 Task: Create a due date automation trigger when advanced on, 2 working days before a card is due add dates not starting next month at 11:00 AM.
Action: Mouse moved to (1385, 109)
Screenshot: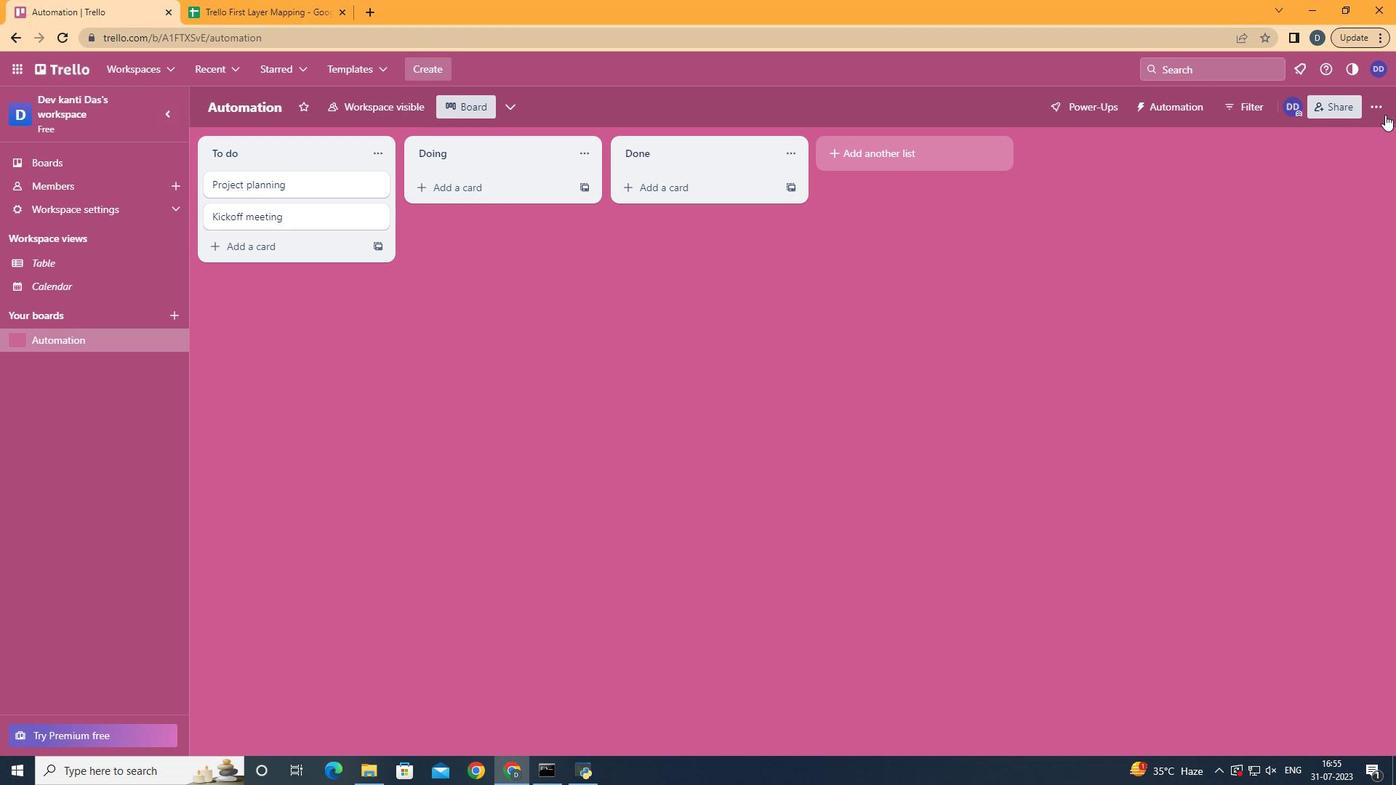 
Action: Mouse pressed left at (1385, 109)
Screenshot: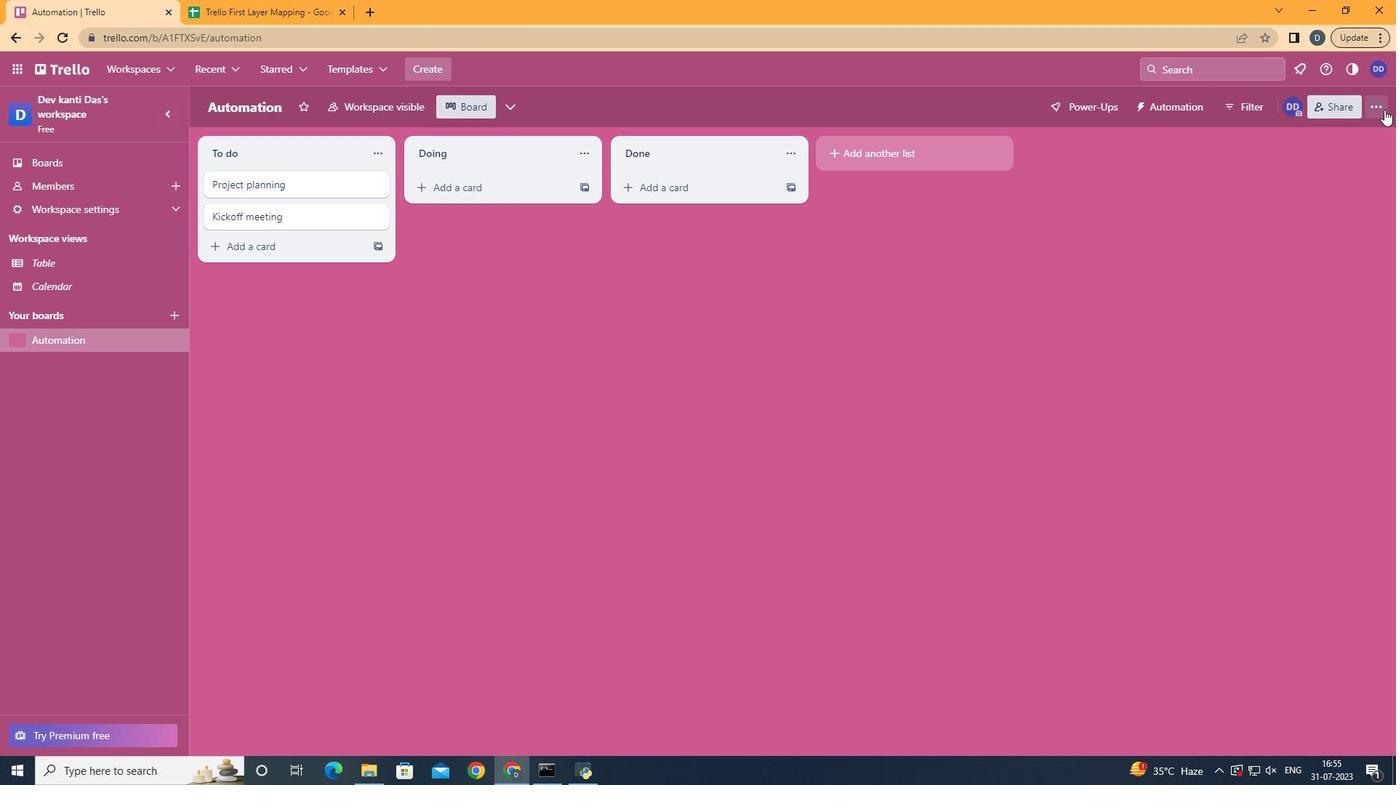 
Action: Mouse moved to (1277, 320)
Screenshot: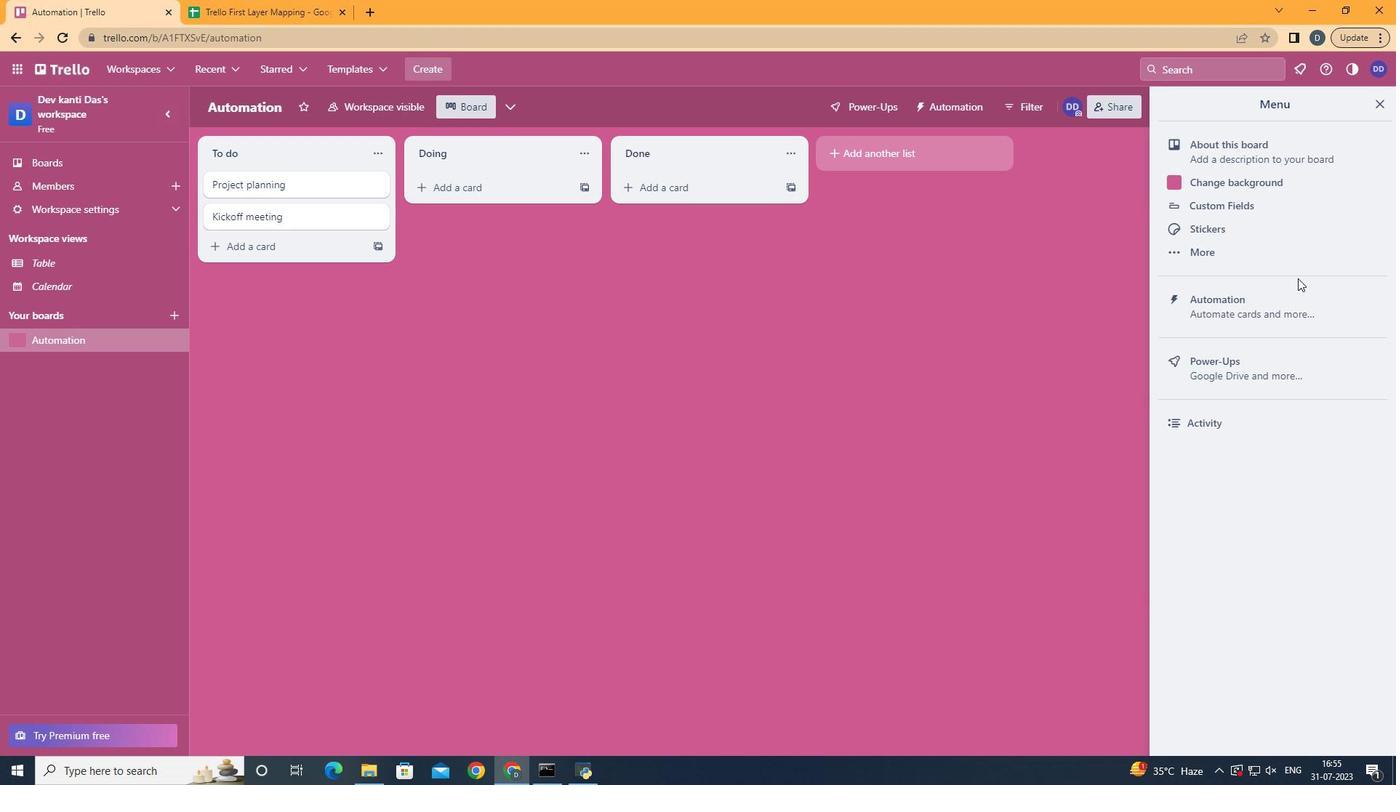 
Action: Mouse pressed left at (1277, 320)
Screenshot: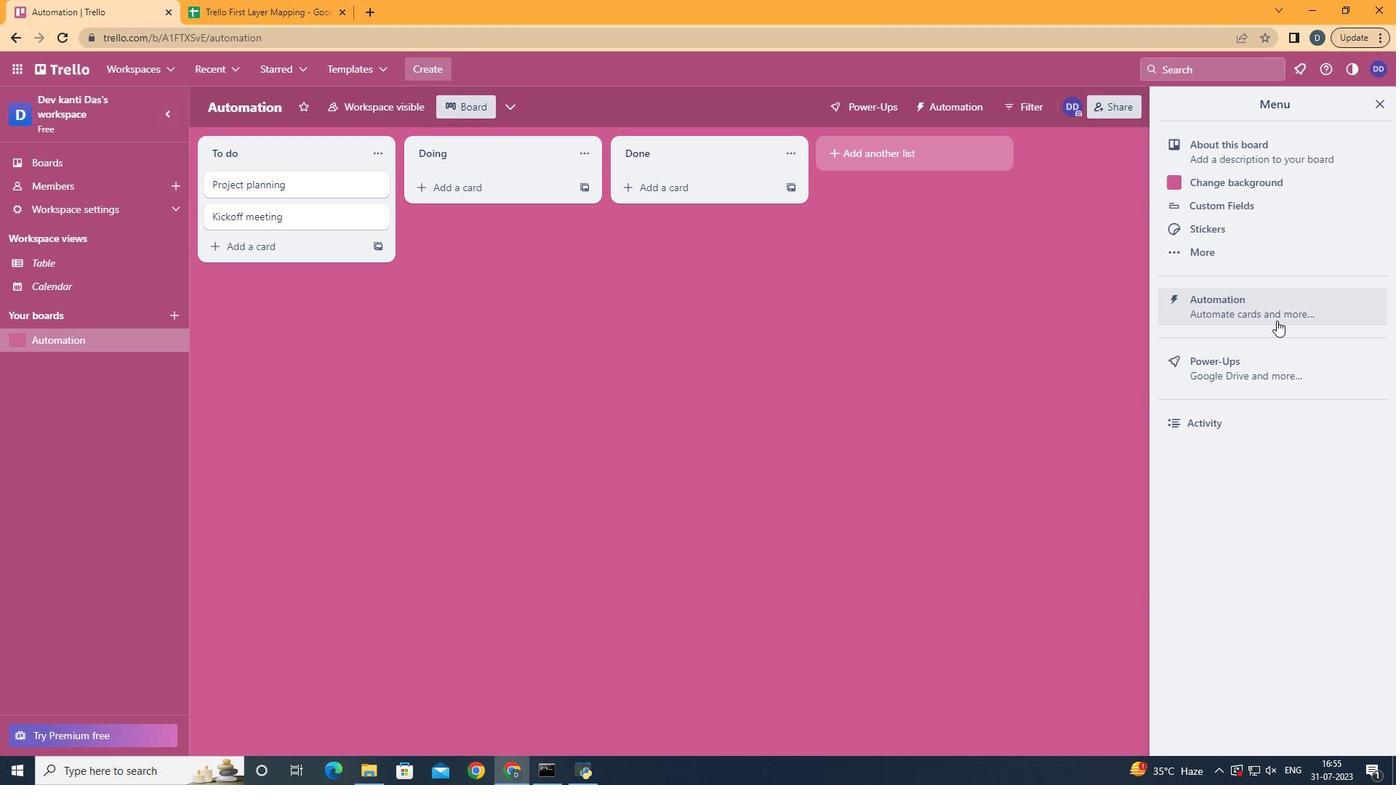 
Action: Mouse moved to (274, 299)
Screenshot: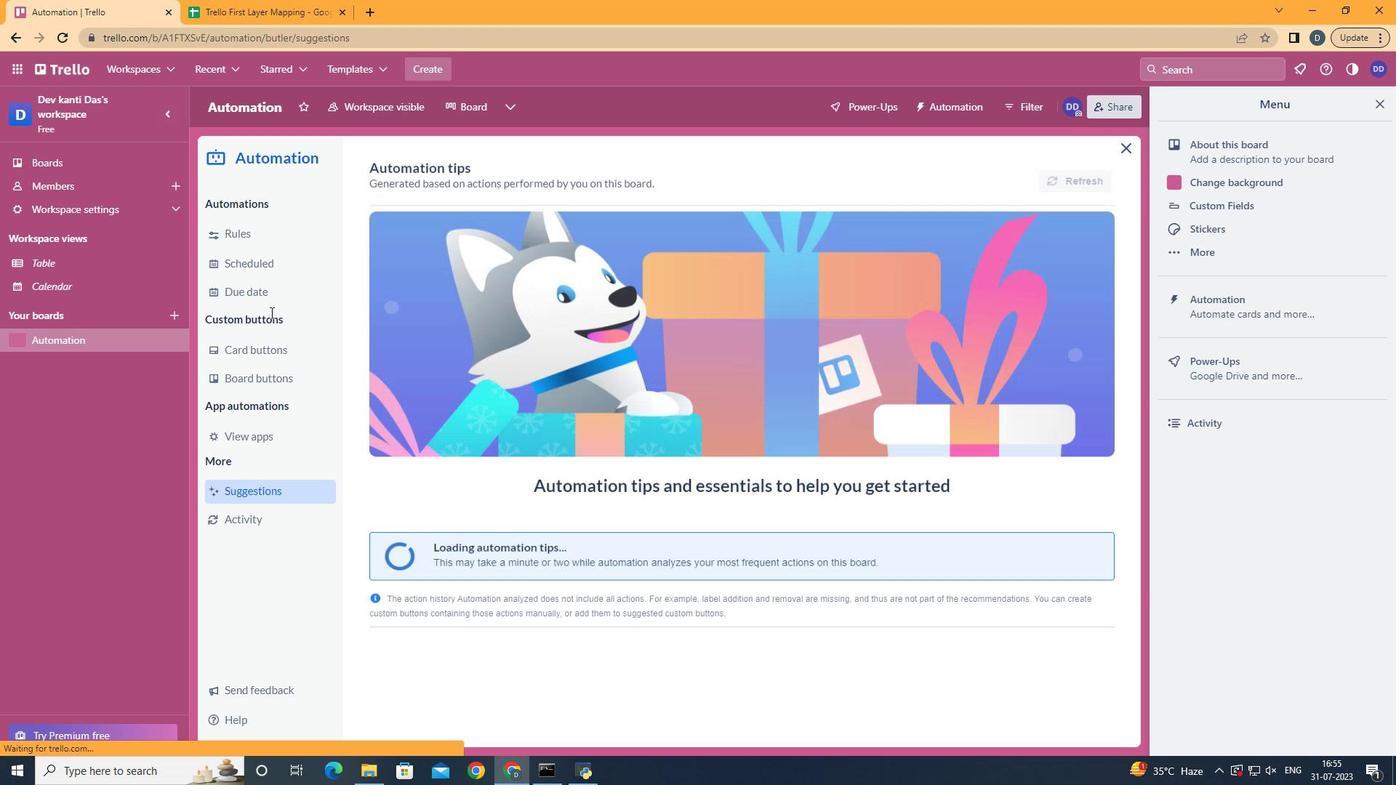 
Action: Mouse pressed left at (274, 299)
Screenshot: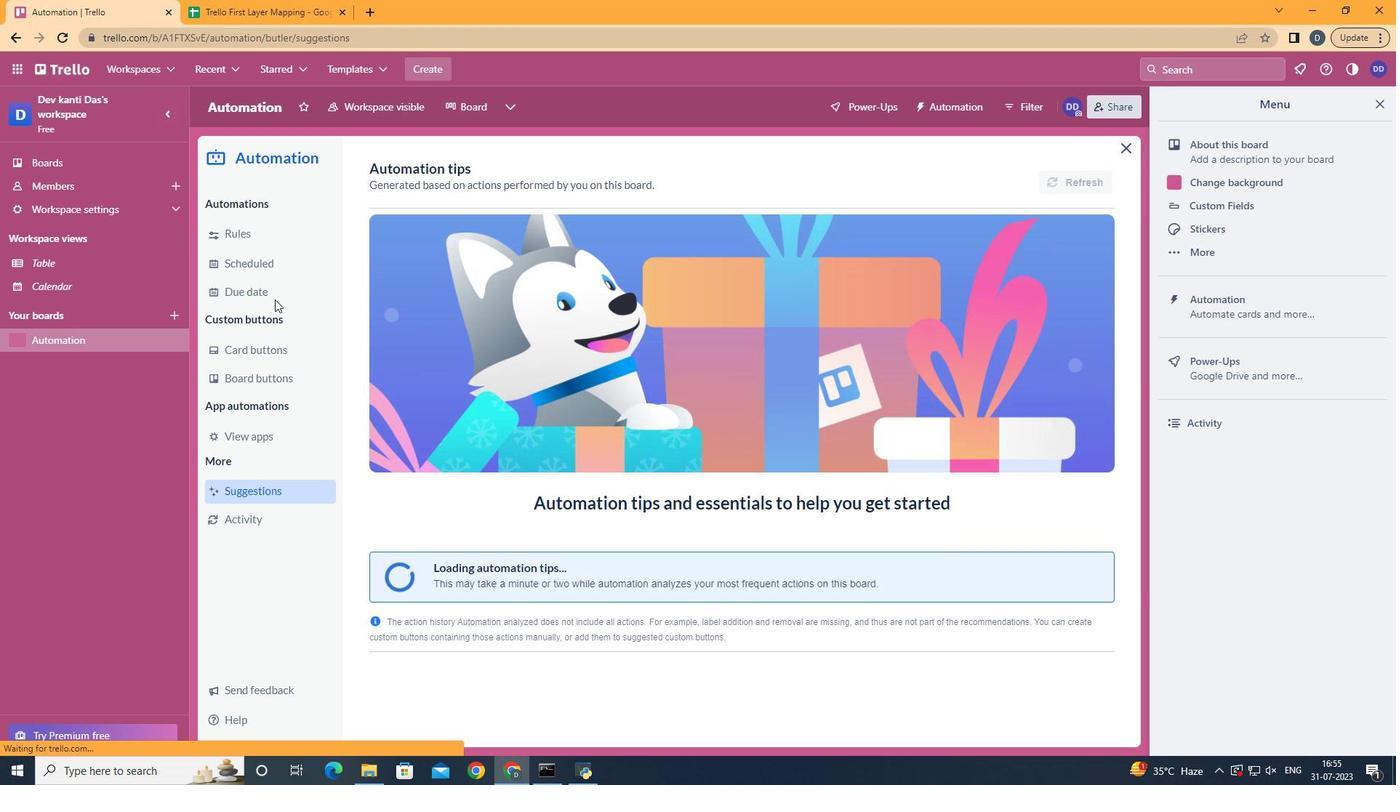 
Action: Mouse moved to (1045, 174)
Screenshot: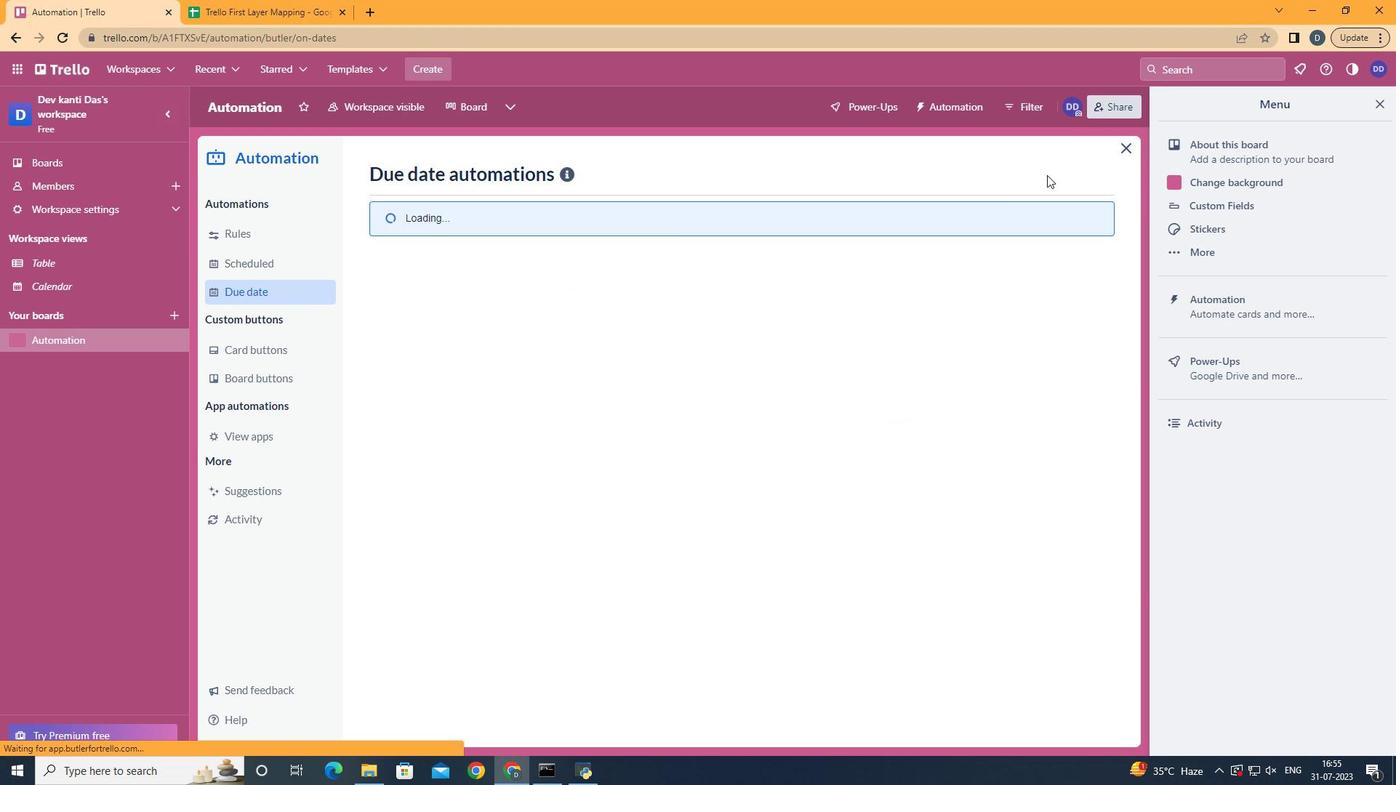 
Action: Mouse pressed left at (1045, 174)
Screenshot: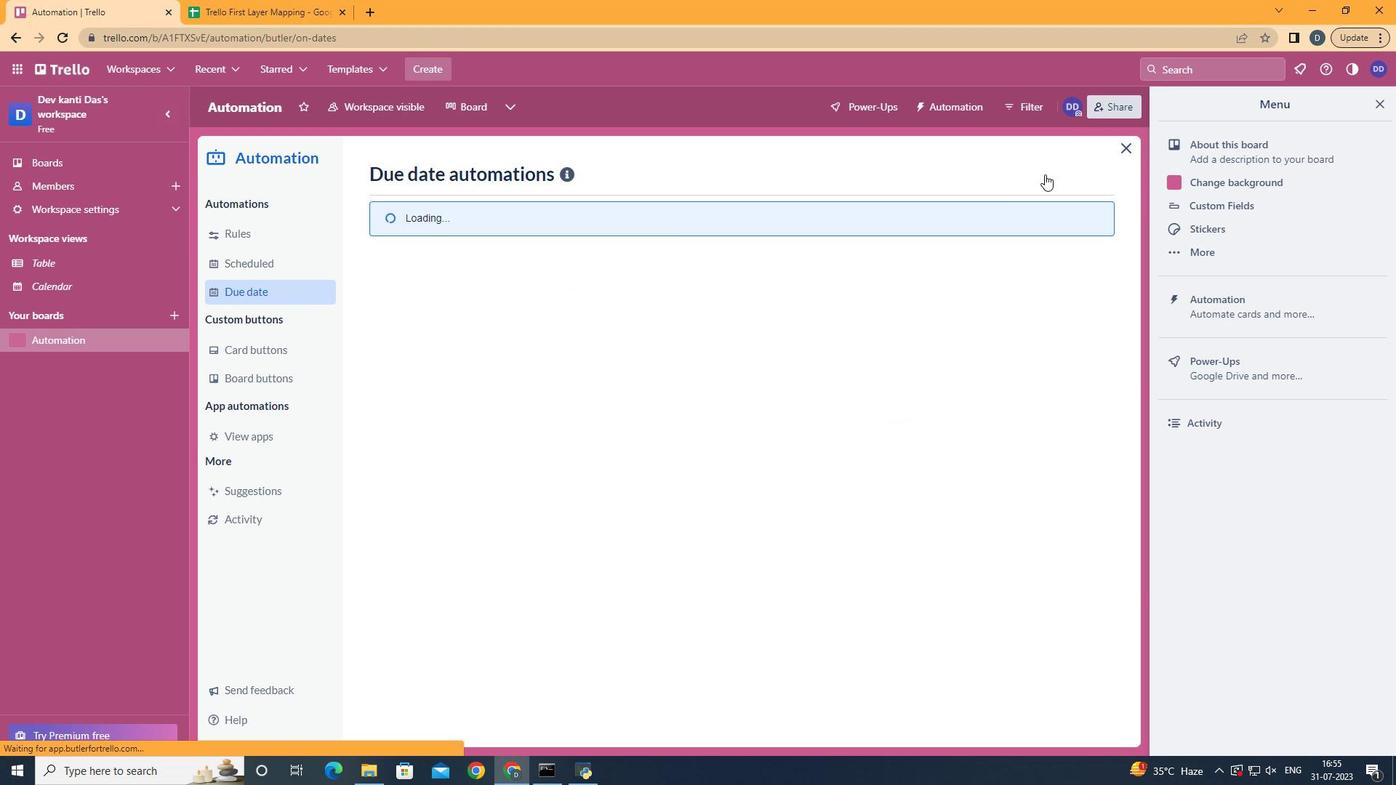 
Action: Mouse moved to (805, 314)
Screenshot: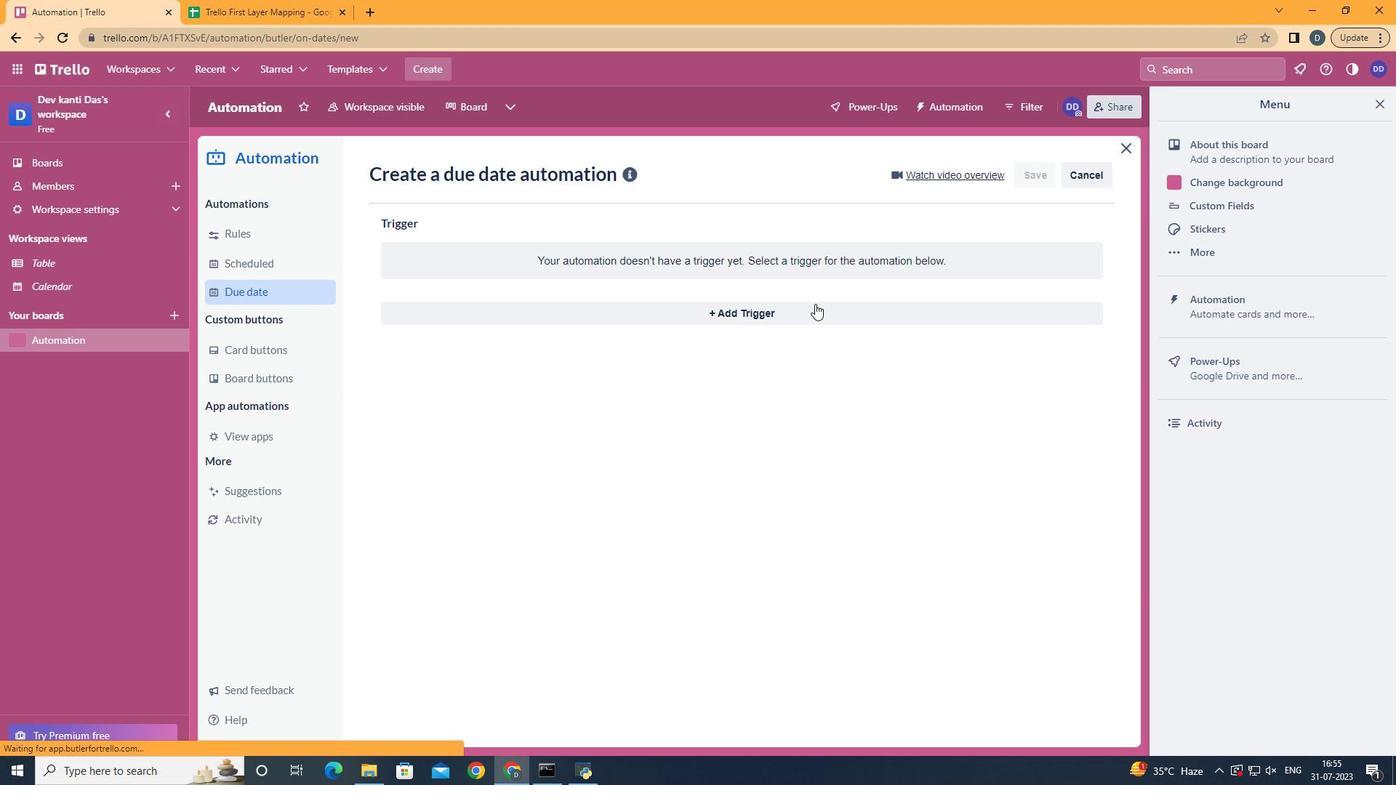 
Action: Mouse pressed left at (805, 314)
Screenshot: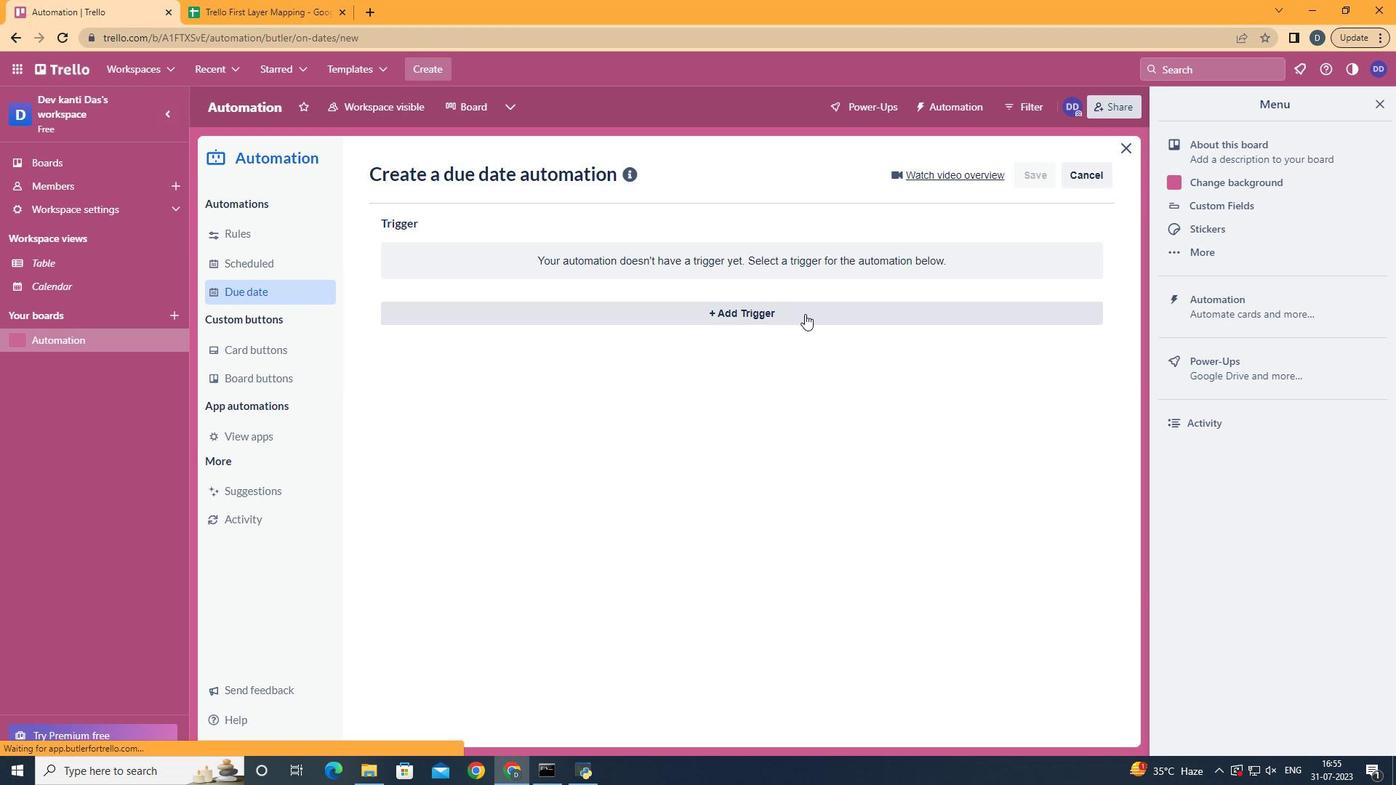 
Action: Mouse moved to (468, 587)
Screenshot: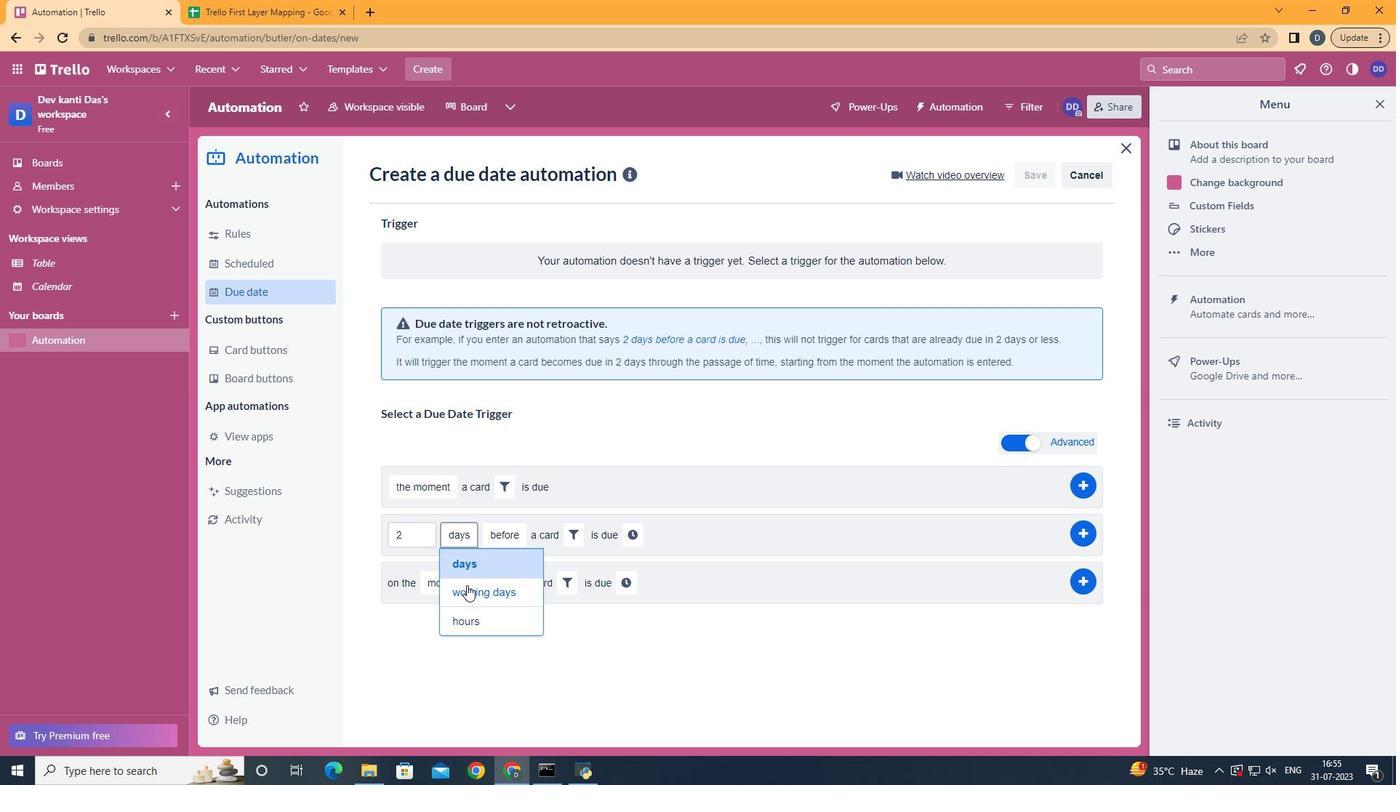 
Action: Mouse pressed left at (468, 587)
Screenshot: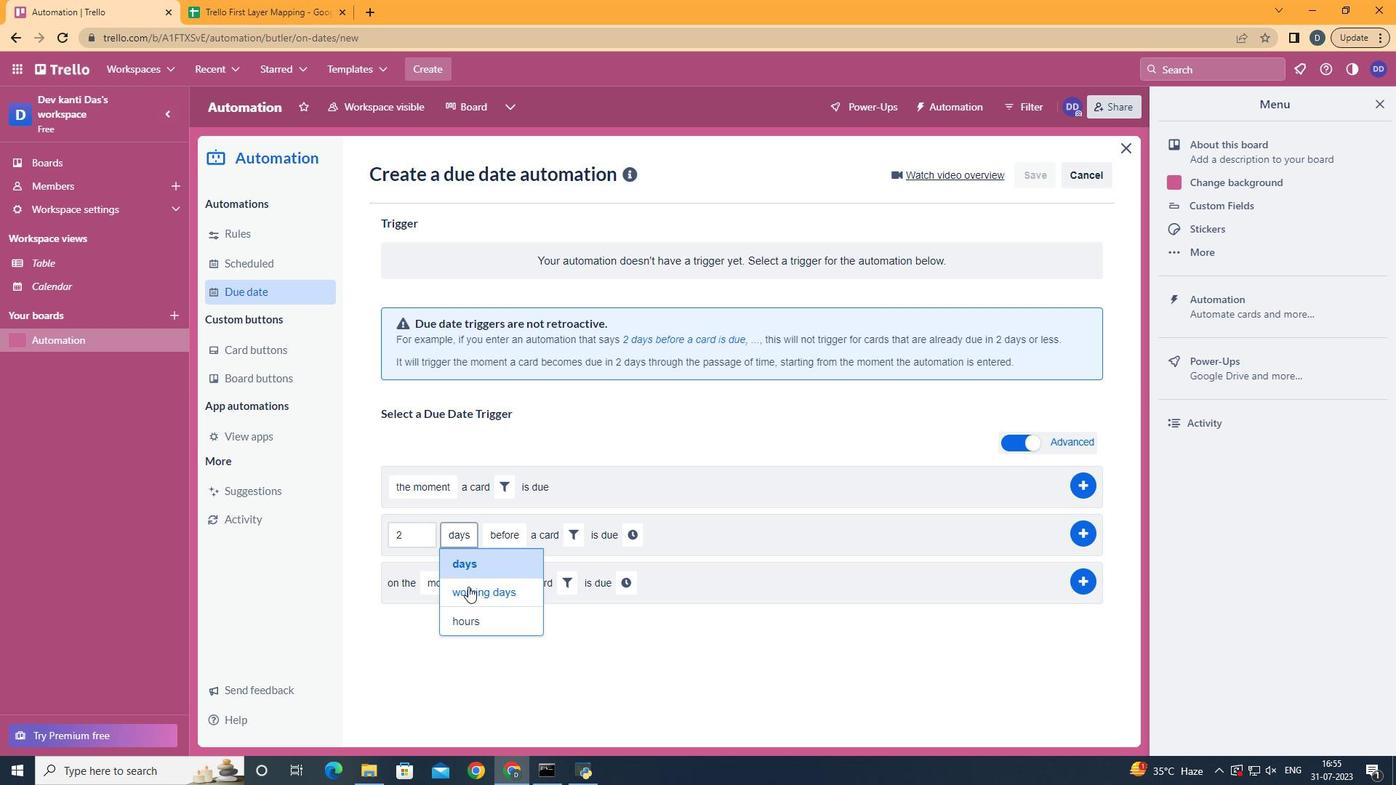 
Action: Mouse moved to (613, 531)
Screenshot: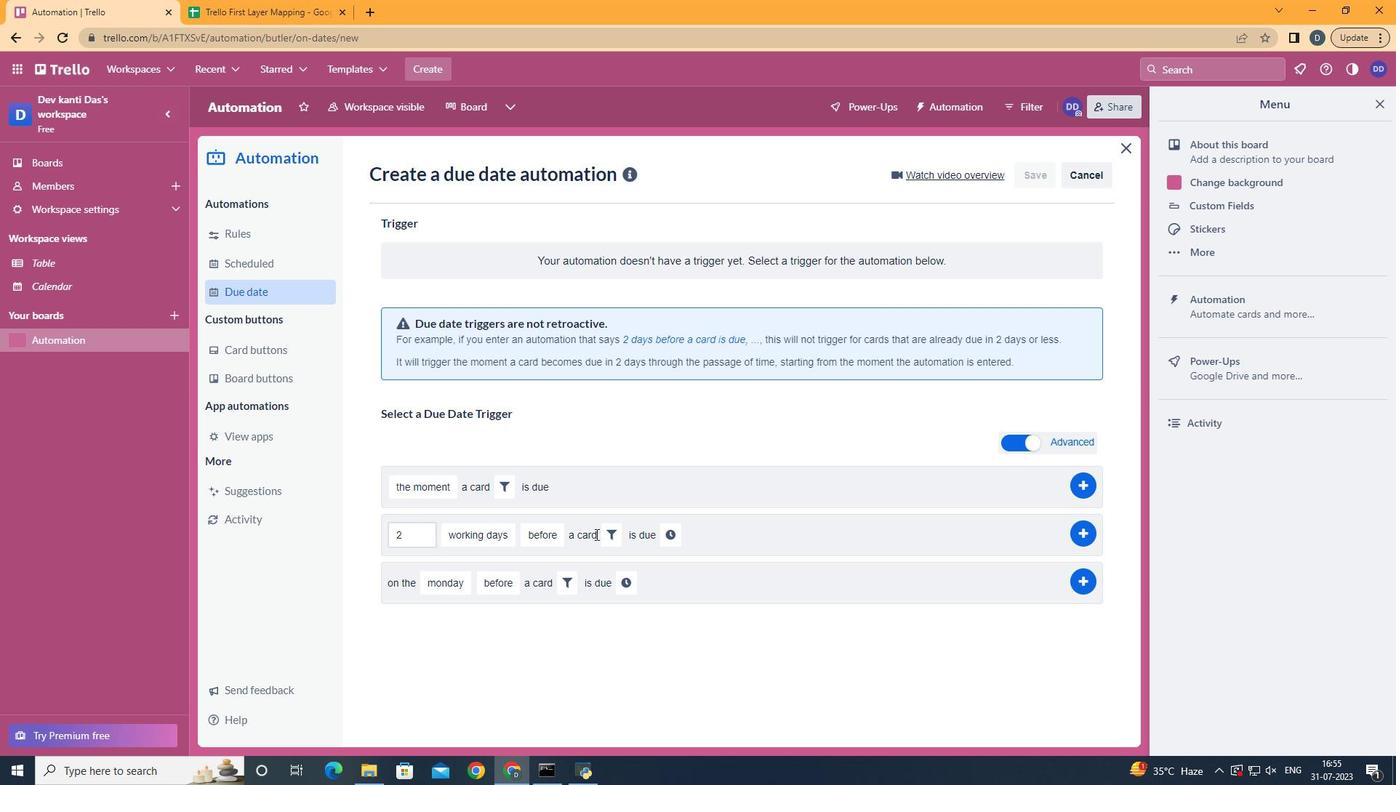 
Action: Mouse pressed left at (613, 531)
Screenshot: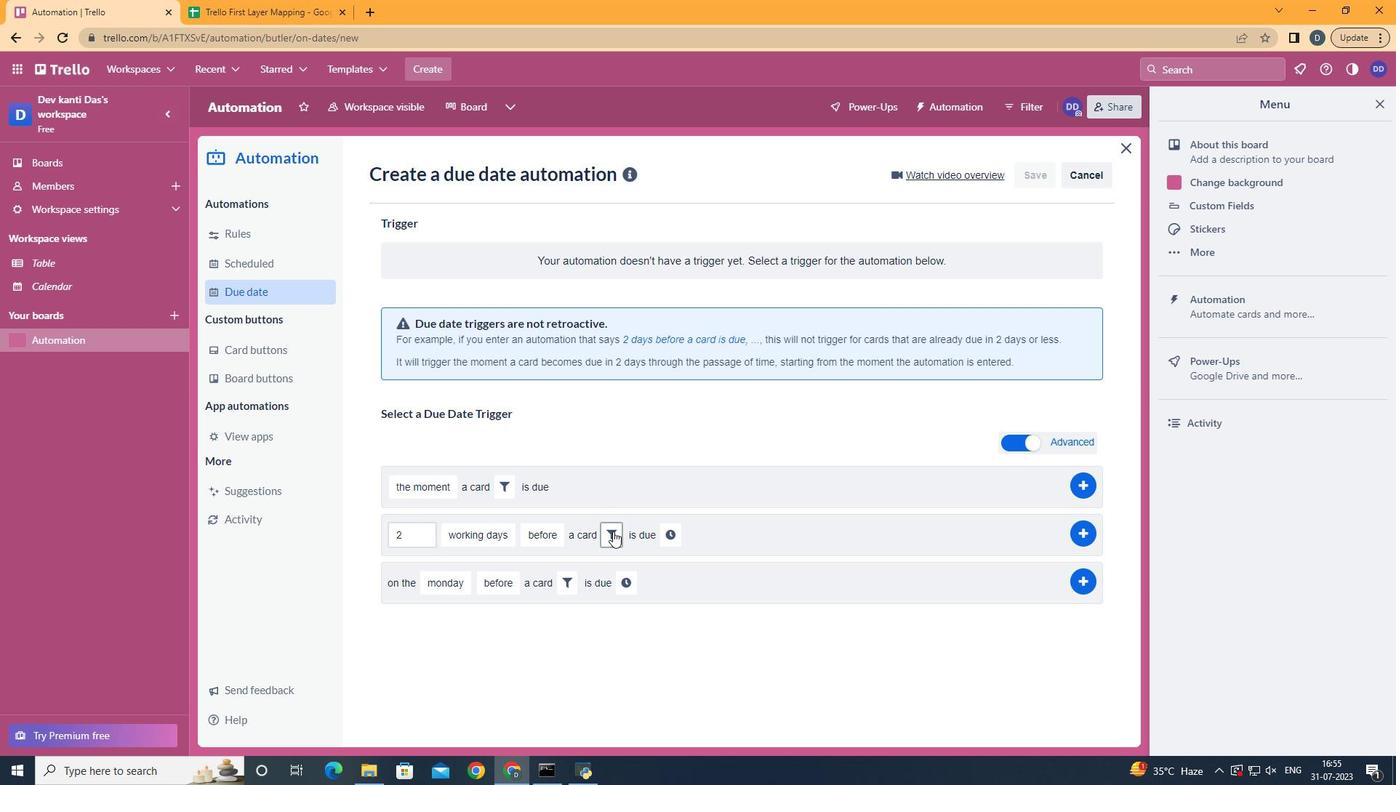 
Action: Mouse moved to (686, 585)
Screenshot: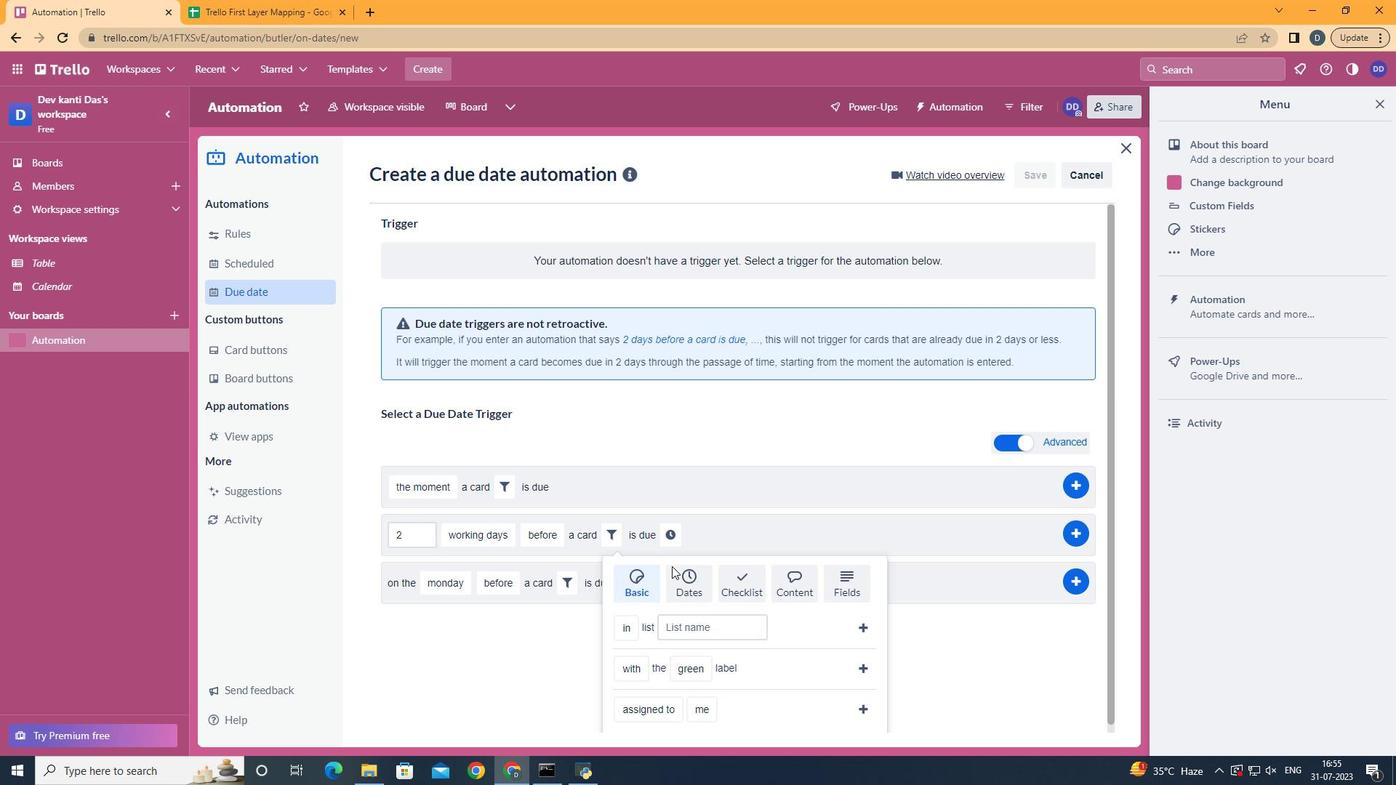 
Action: Mouse pressed left at (686, 585)
Screenshot: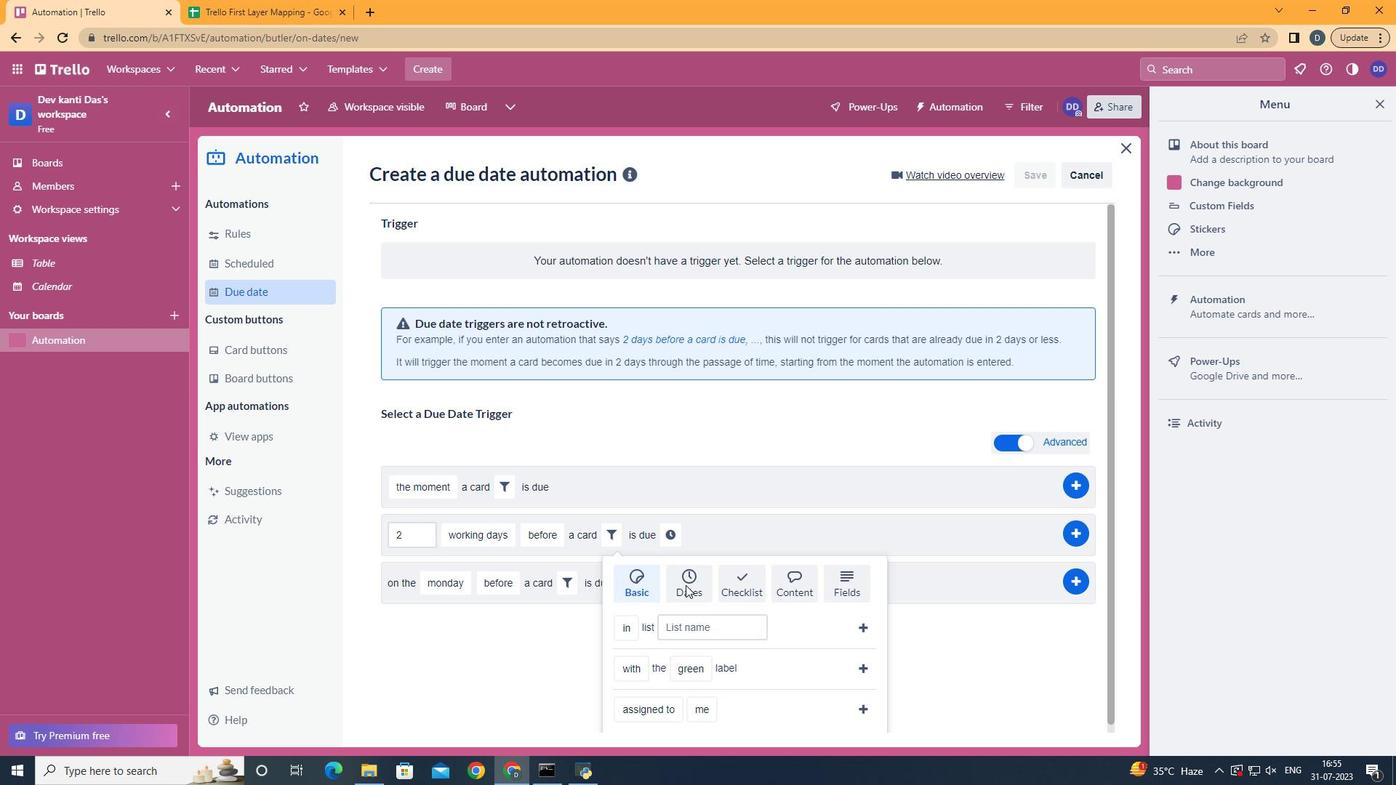 
Action: Mouse scrolled (686, 584) with delta (0, 0)
Screenshot: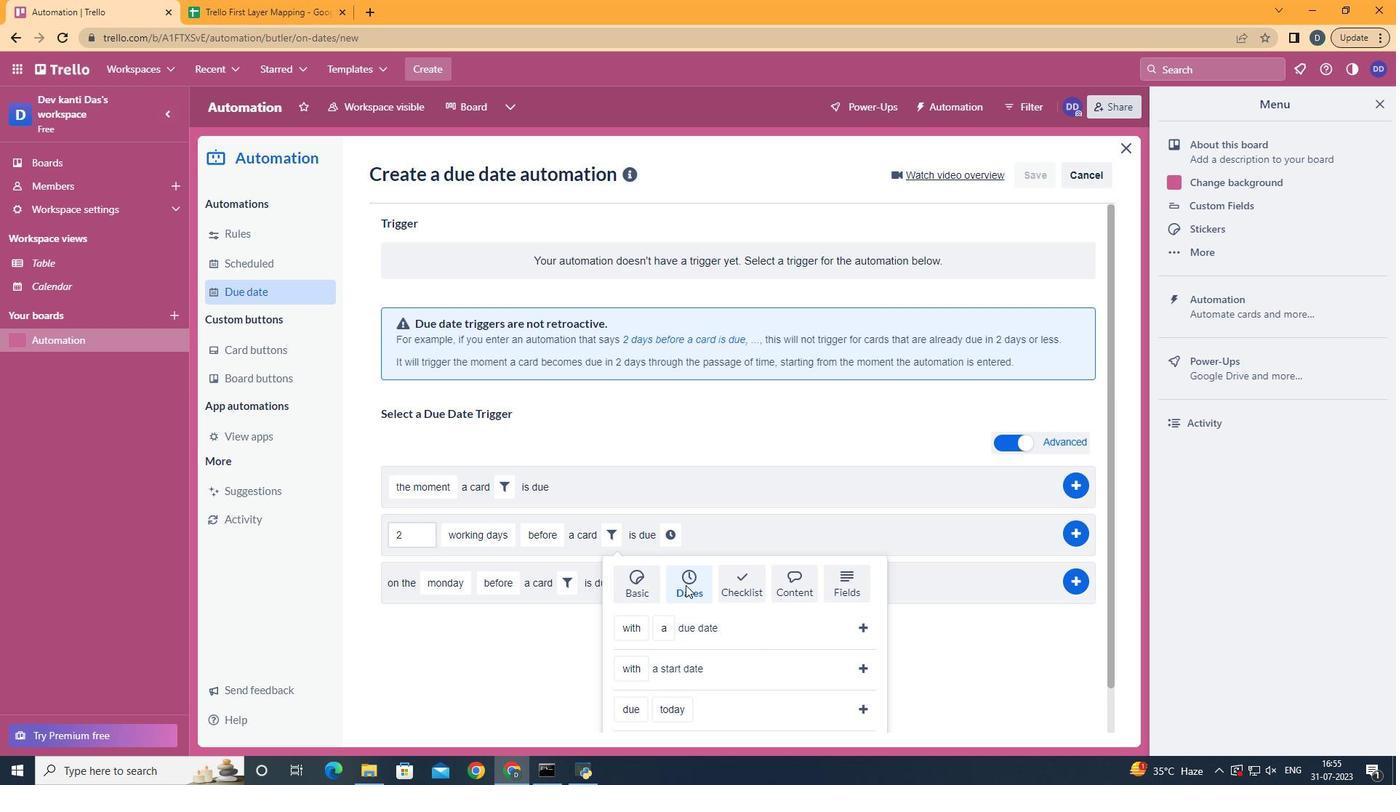 
Action: Mouse scrolled (686, 584) with delta (0, 0)
Screenshot: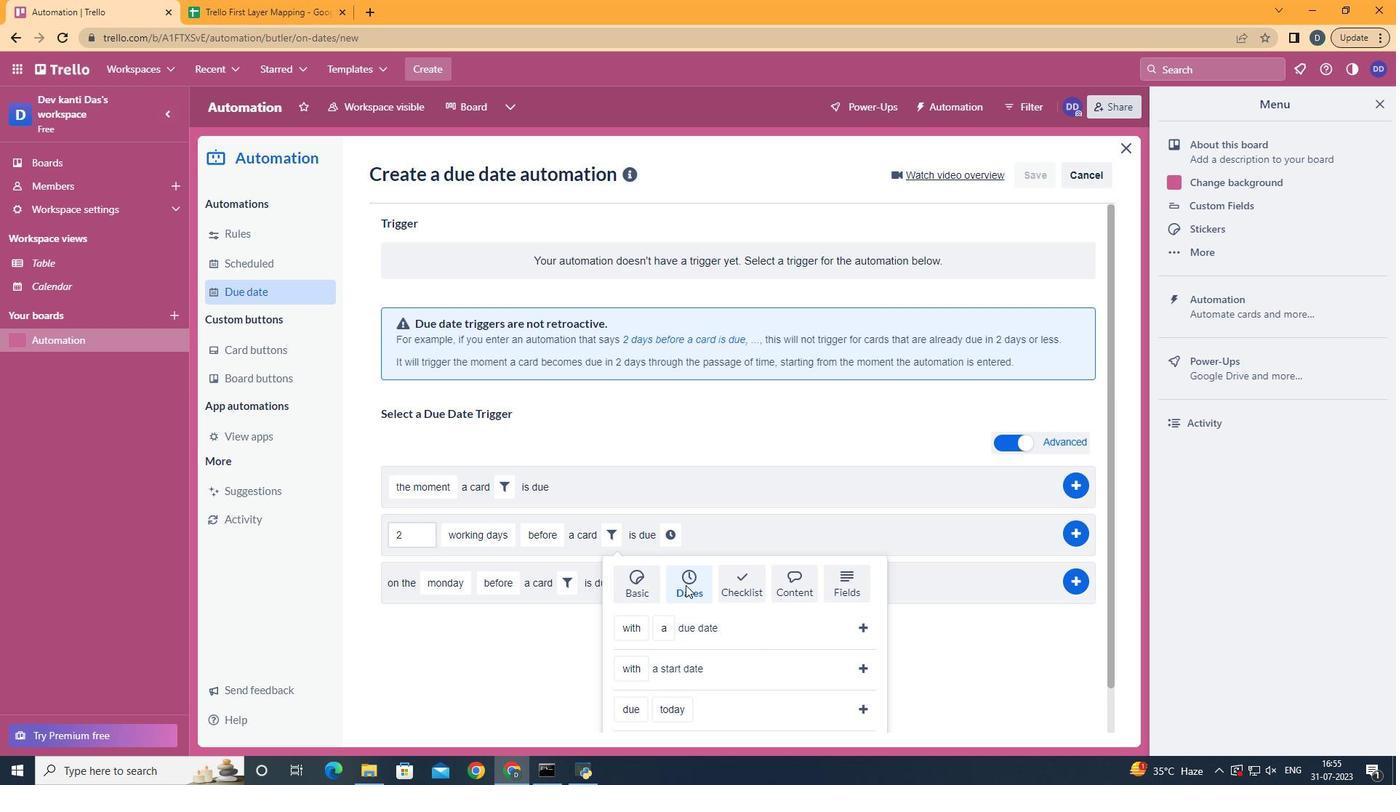 
Action: Mouse scrolled (686, 584) with delta (0, 0)
Screenshot: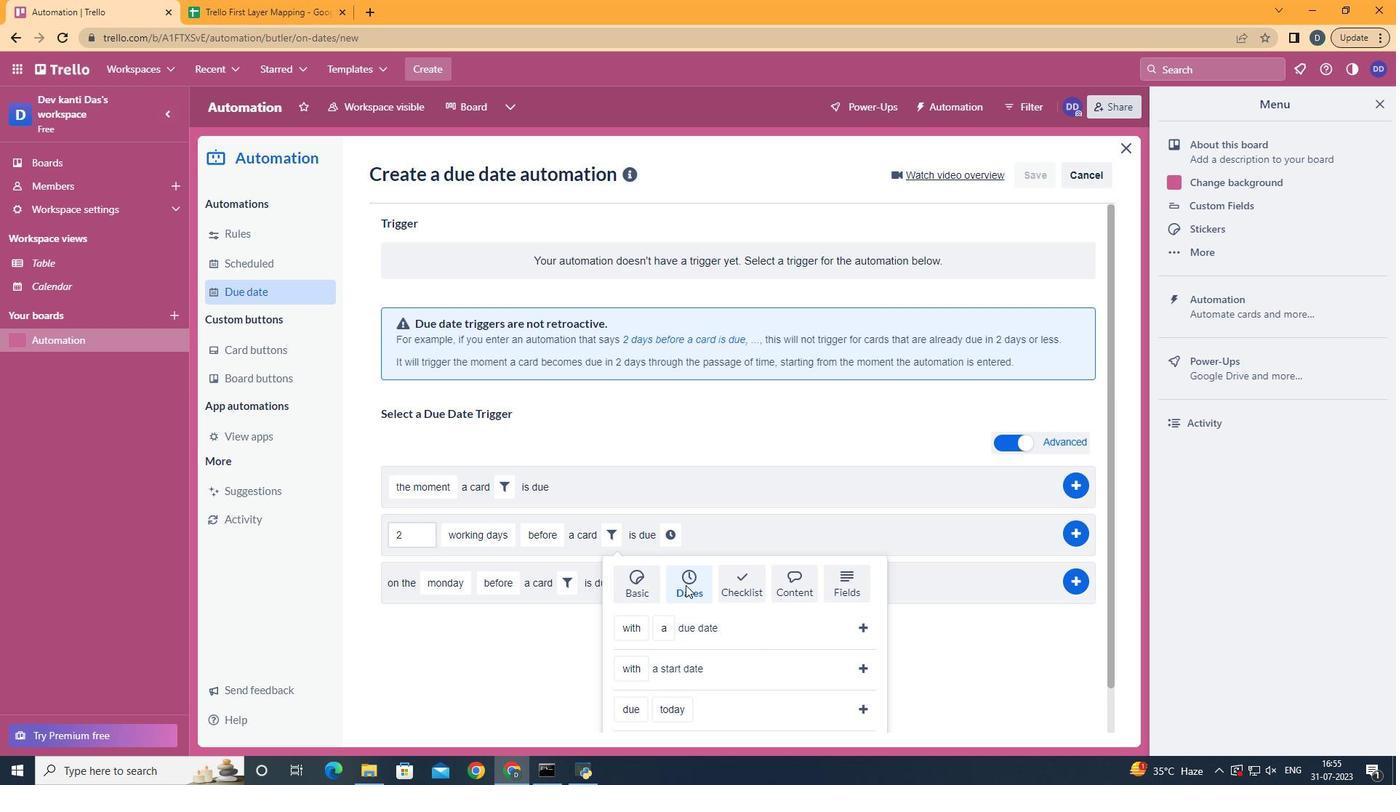 
Action: Mouse scrolled (686, 584) with delta (0, 0)
Screenshot: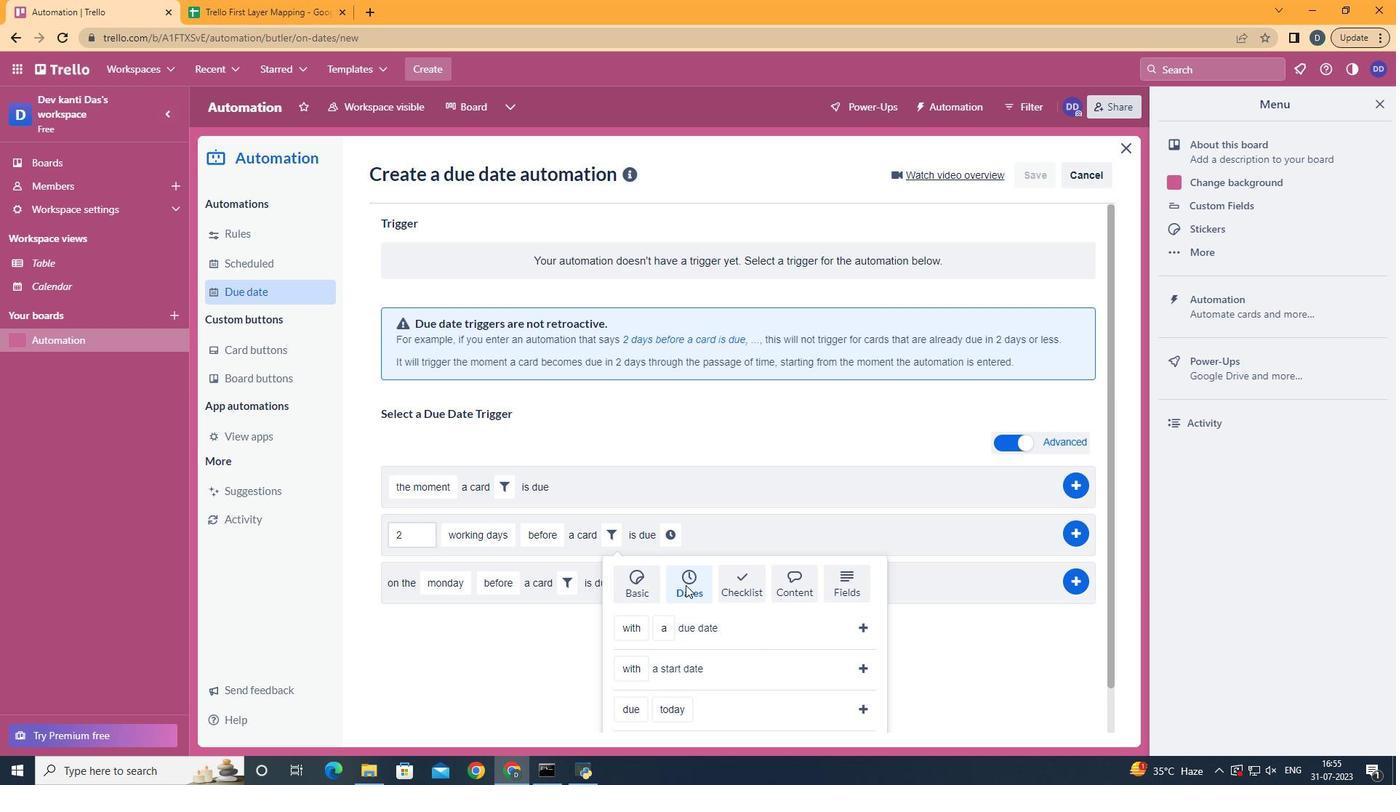 
Action: Mouse scrolled (686, 584) with delta (0, 0)
Screenshot: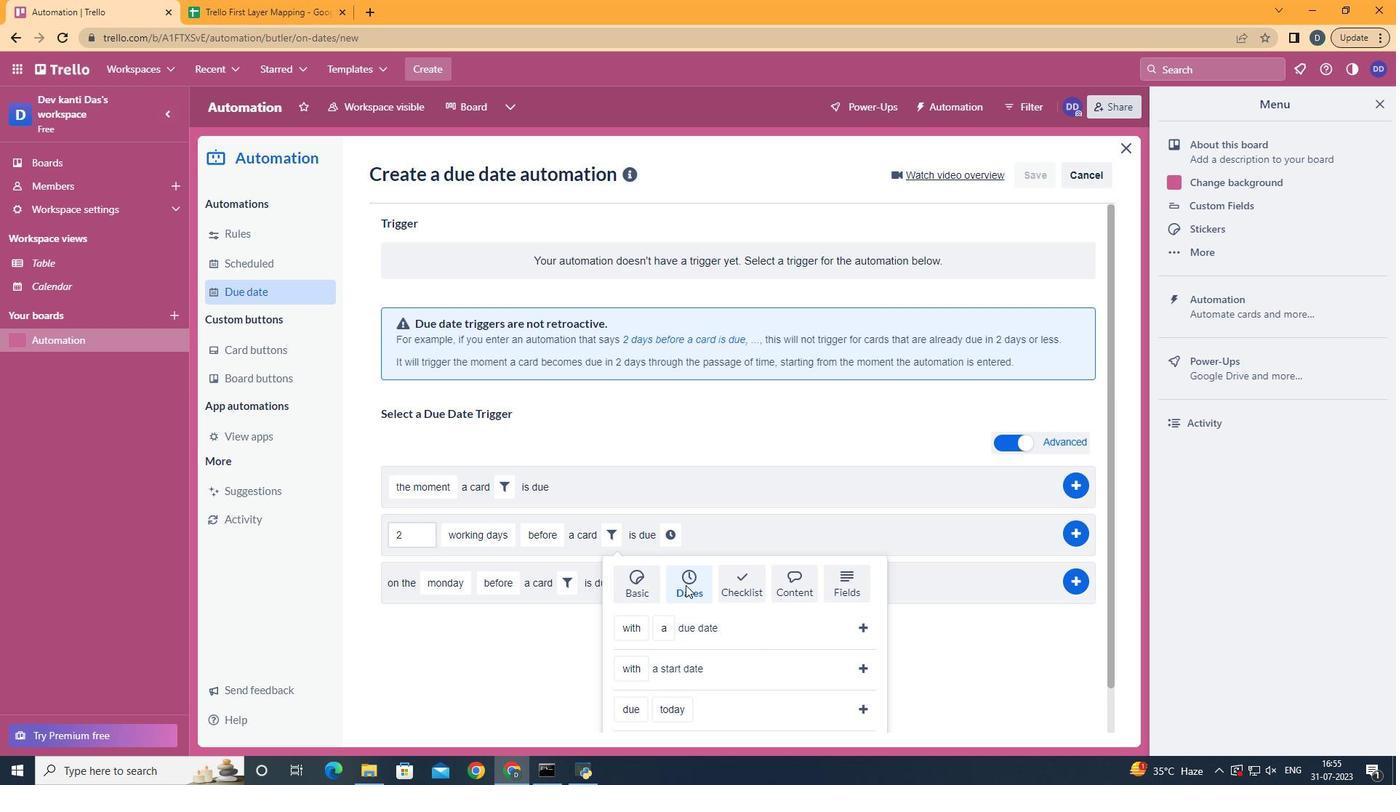 
Action: Mouse moved to (645, 635)
Screenshot: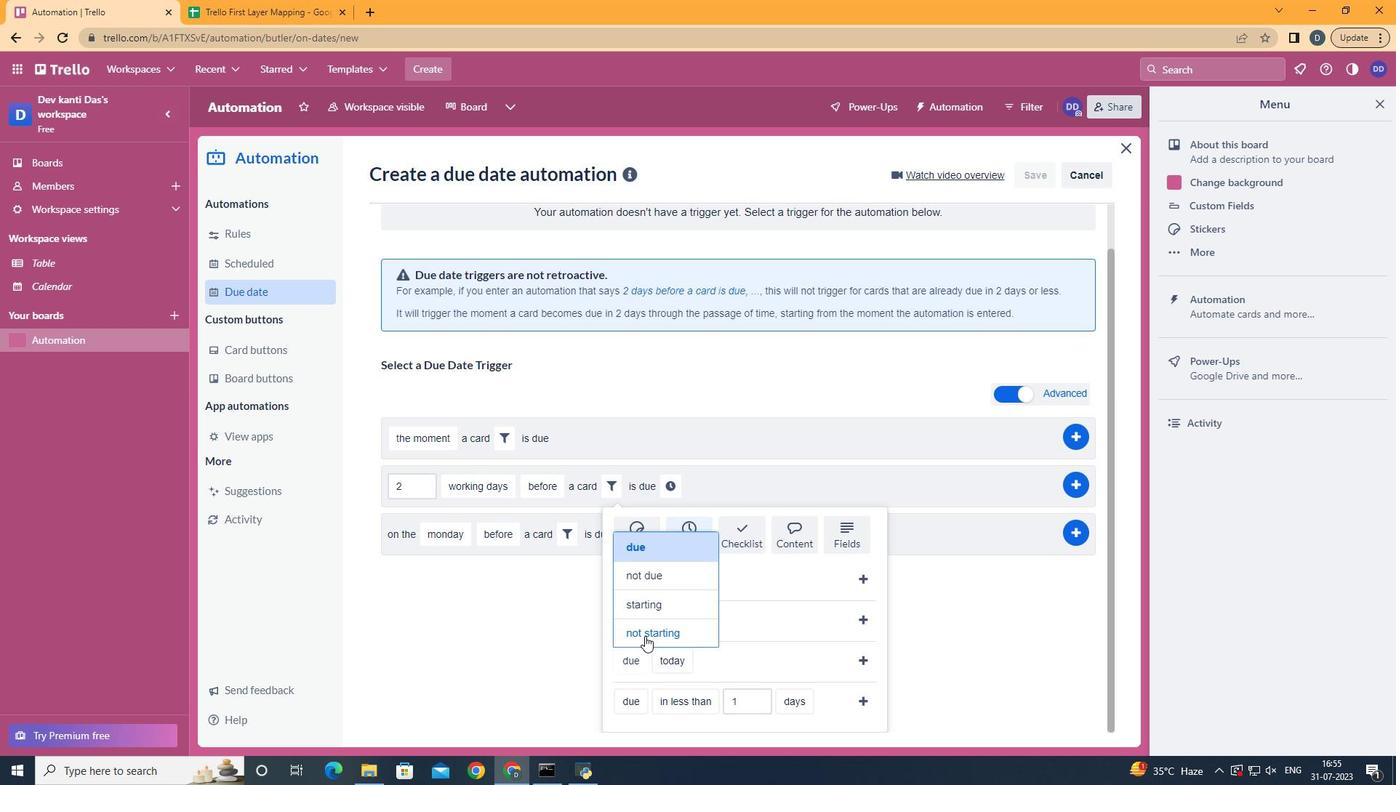 
Action: Mouse pressed left at (645, 635)
Screenshot: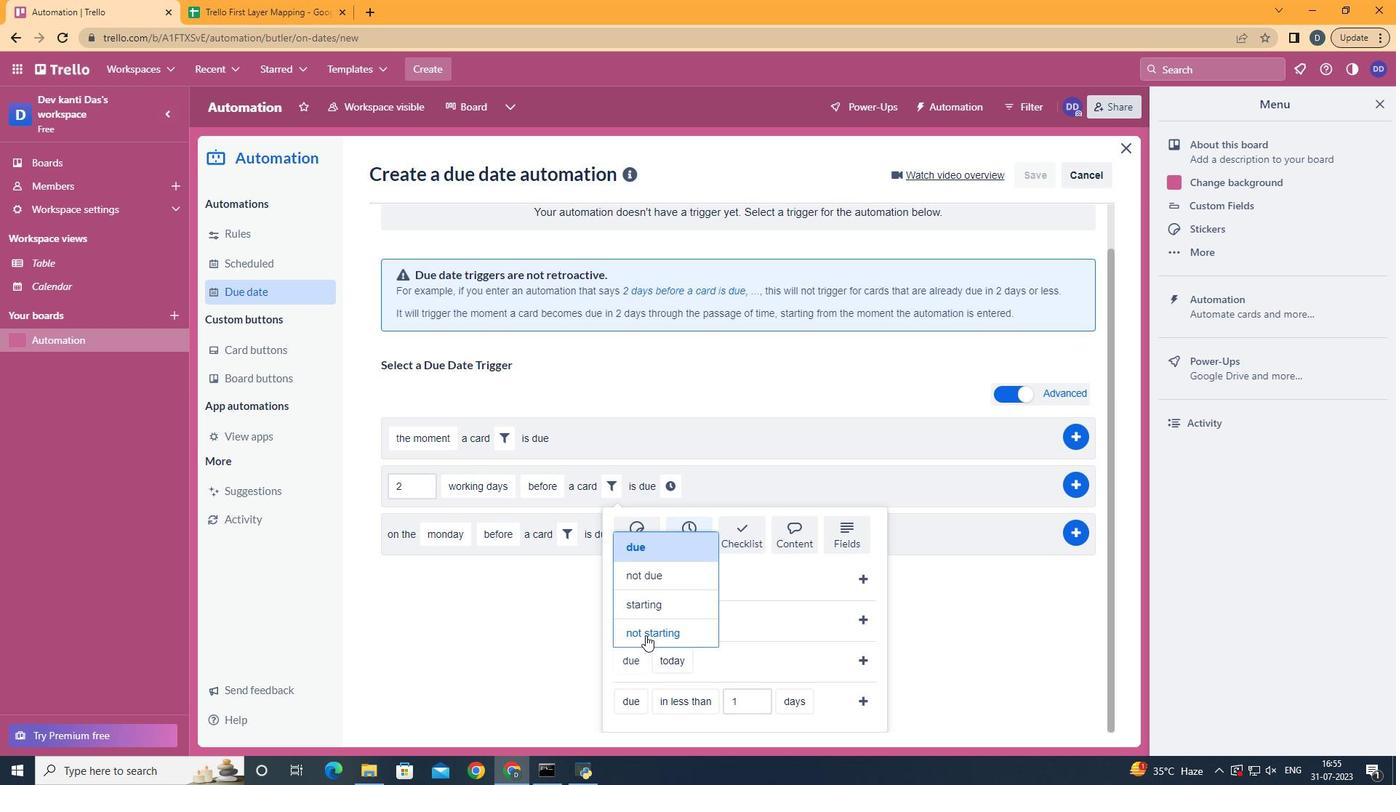
Action: Mouse moved to (717, 636)
Screenshot: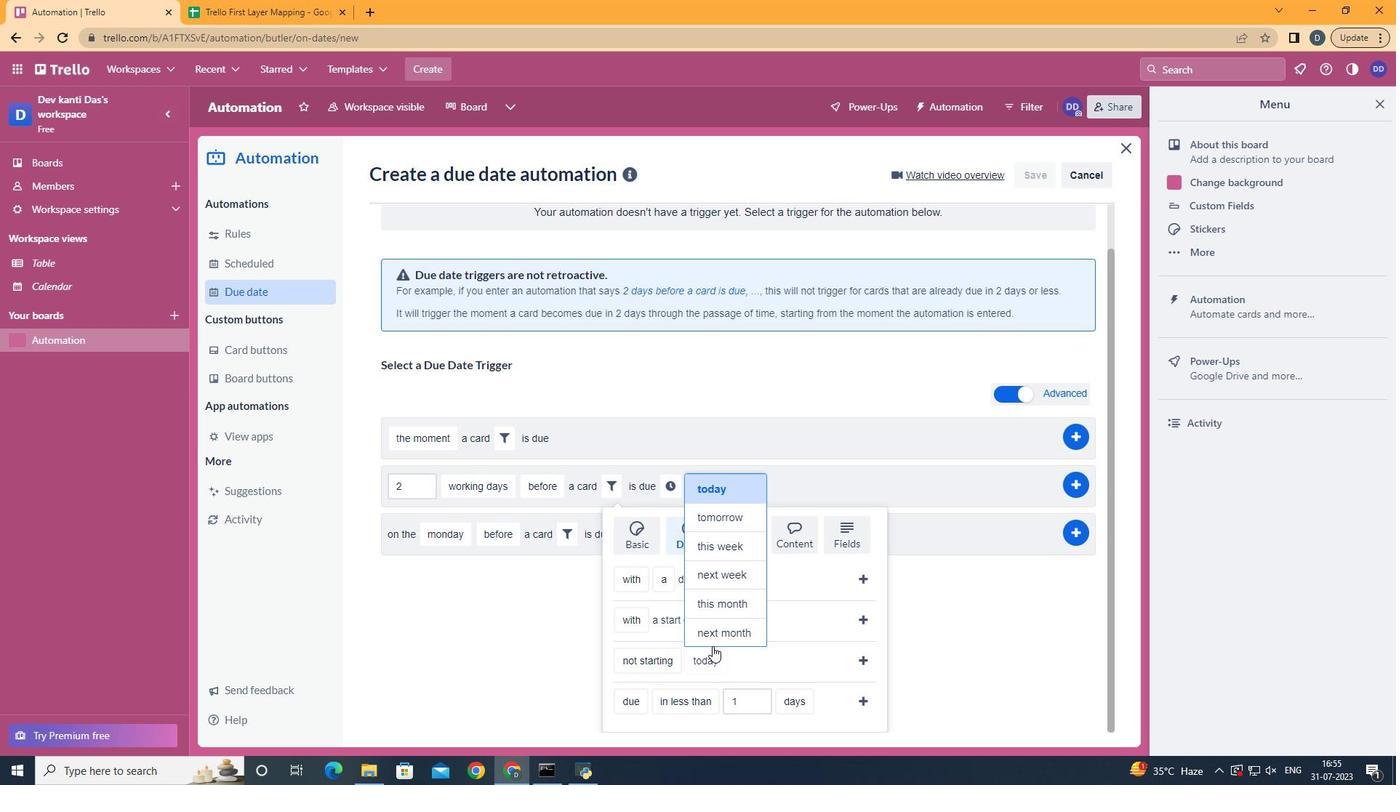 
Action: Mouse pressed left at (717, 636)
Screenshot: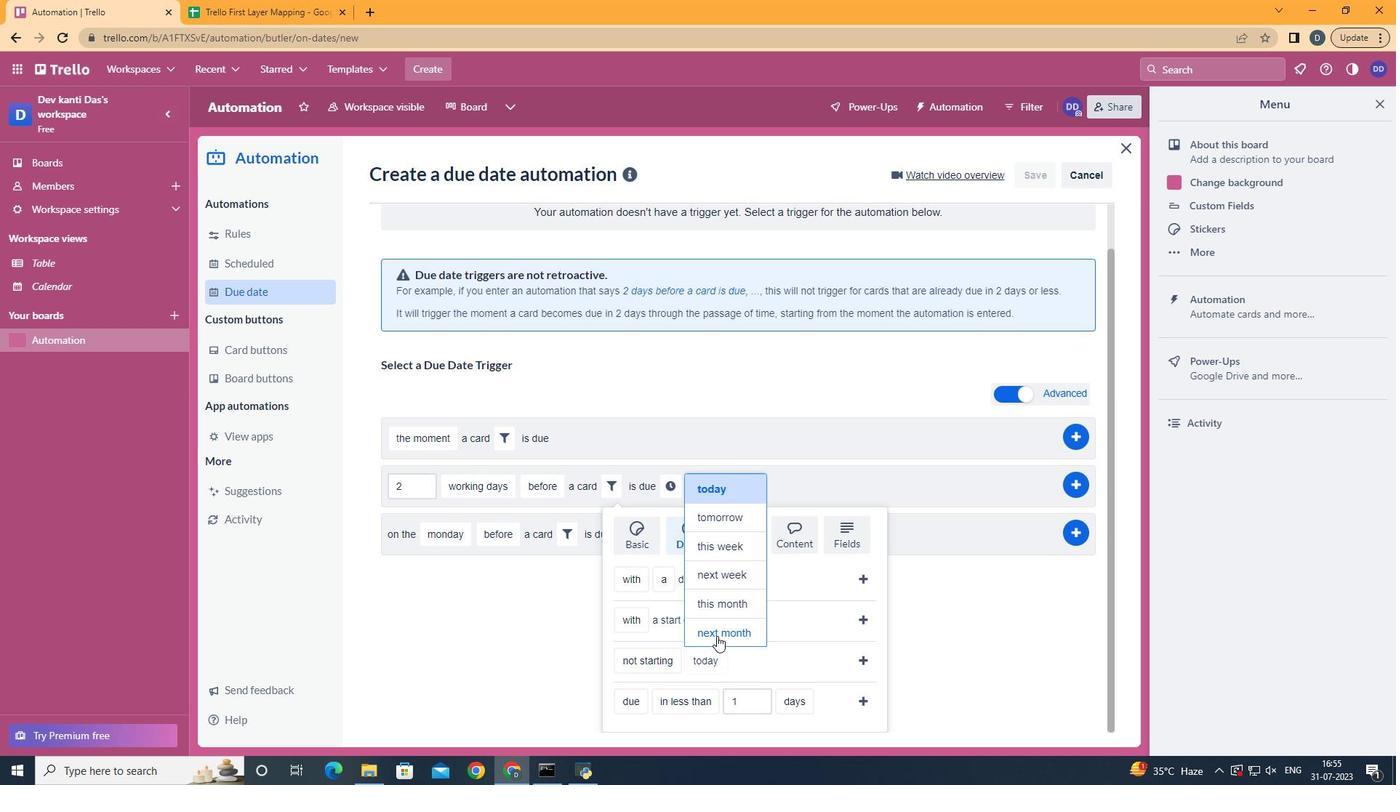
Action: Mouse moved to (855, 664)
Screenshot: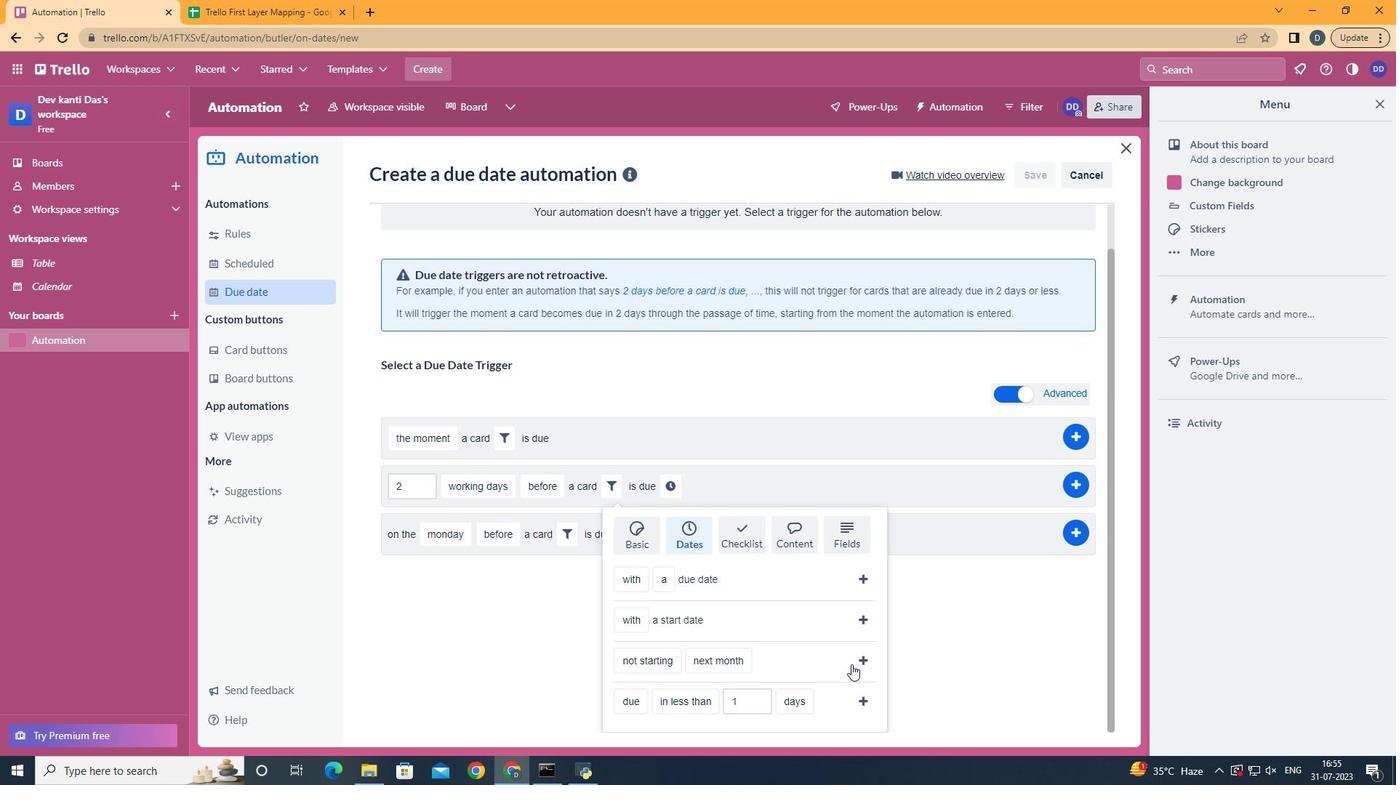 
Action: Mouse pressed left at (855, 664)
Screenshot: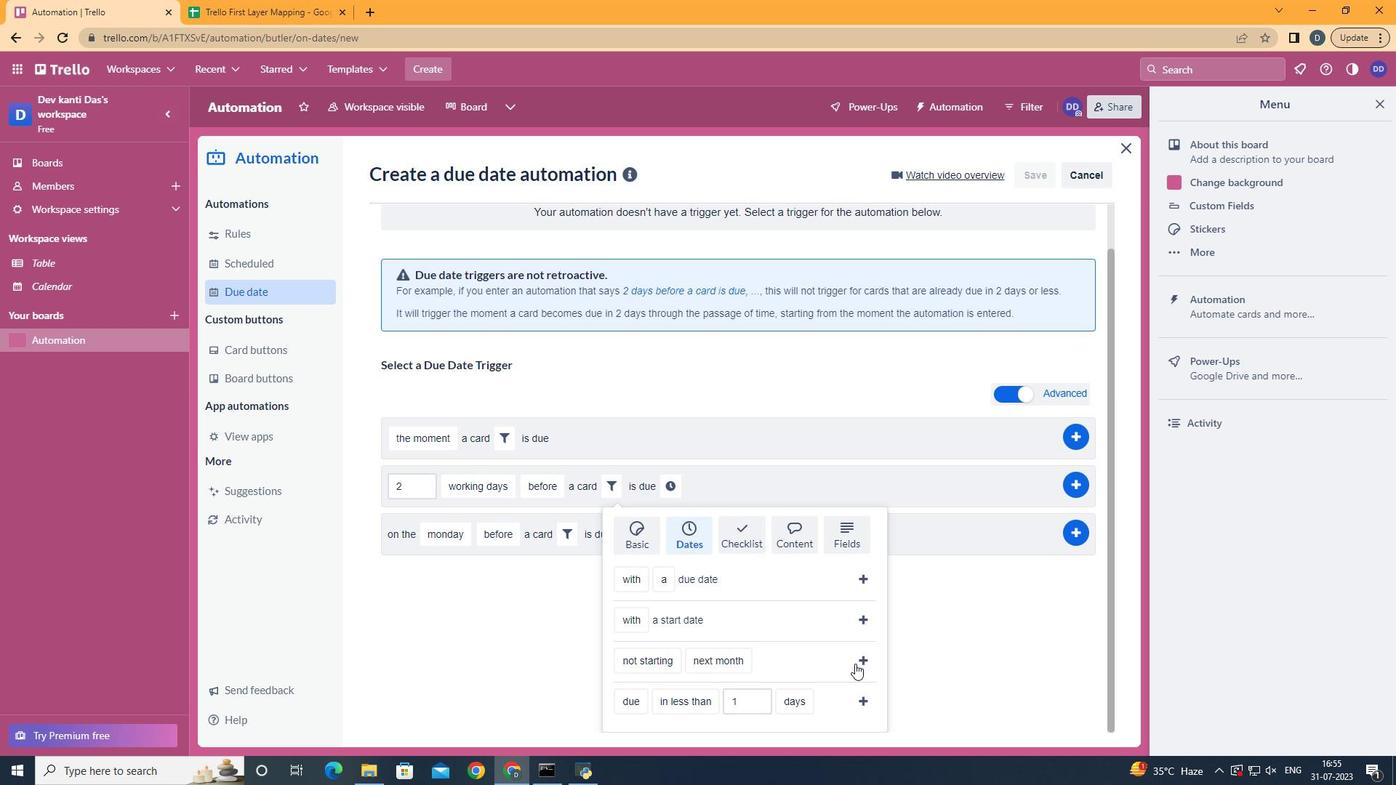 
Action: Mouse moved to (805, 528)
Screenshot: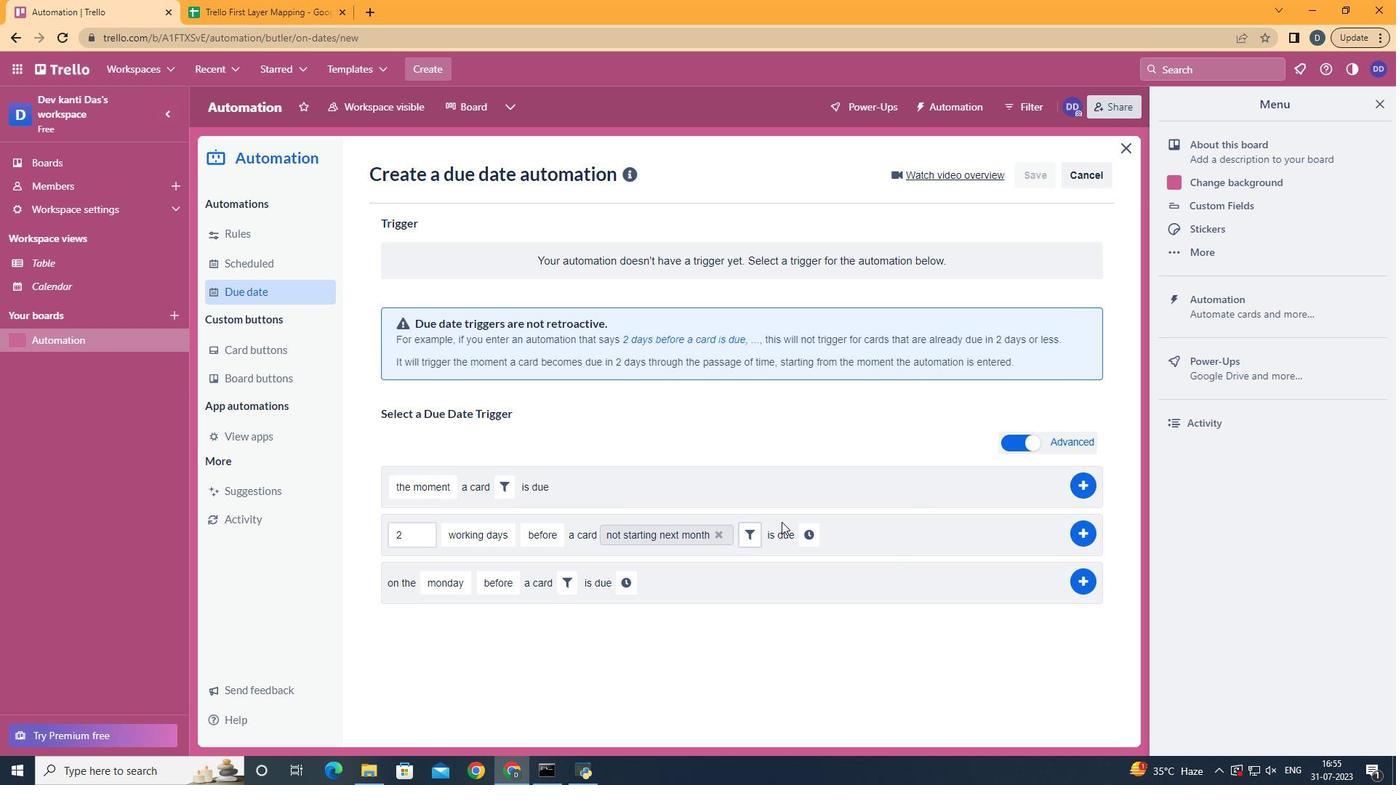 
Action: Mouse pressed left at (805, 528)
Screenshot: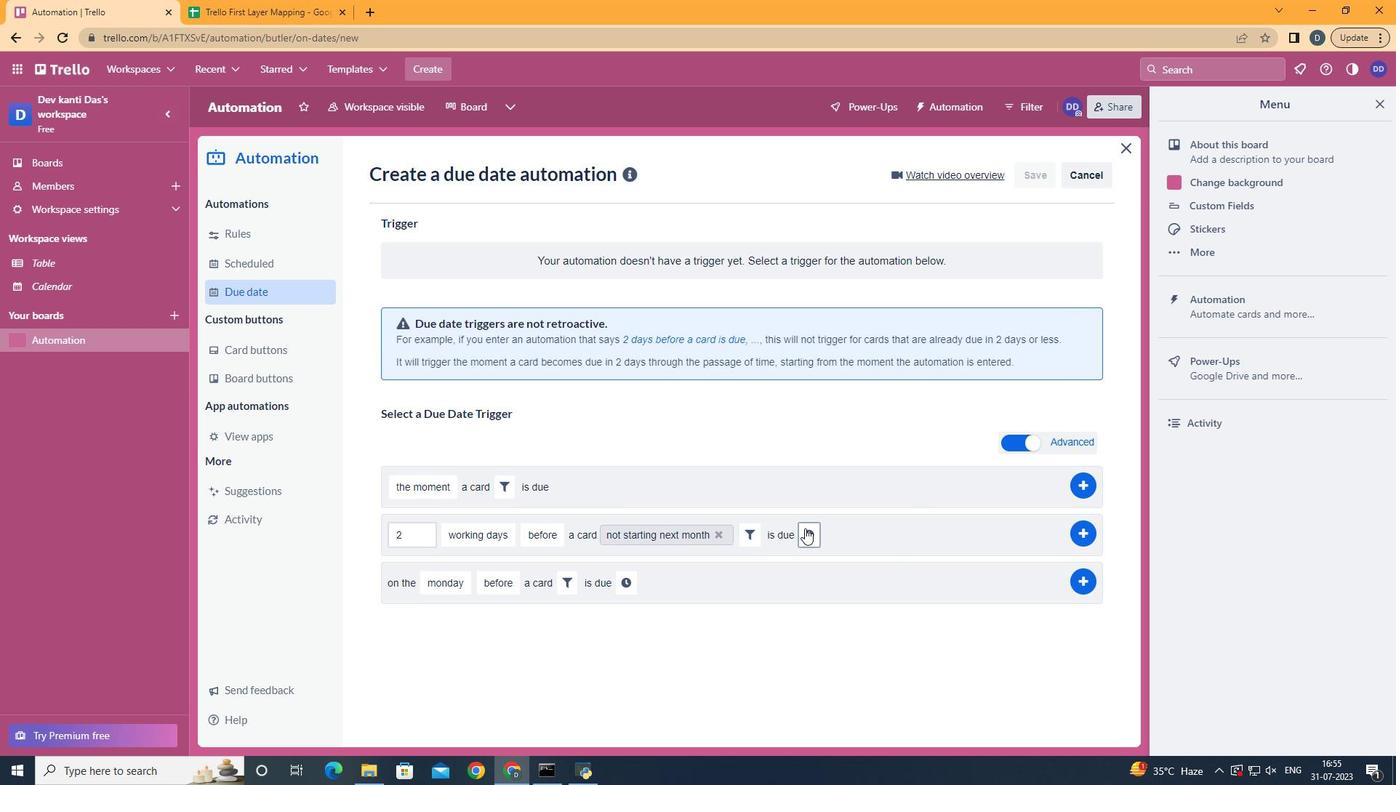 
Action: Mouse moved to (845, 547)
Screenshot: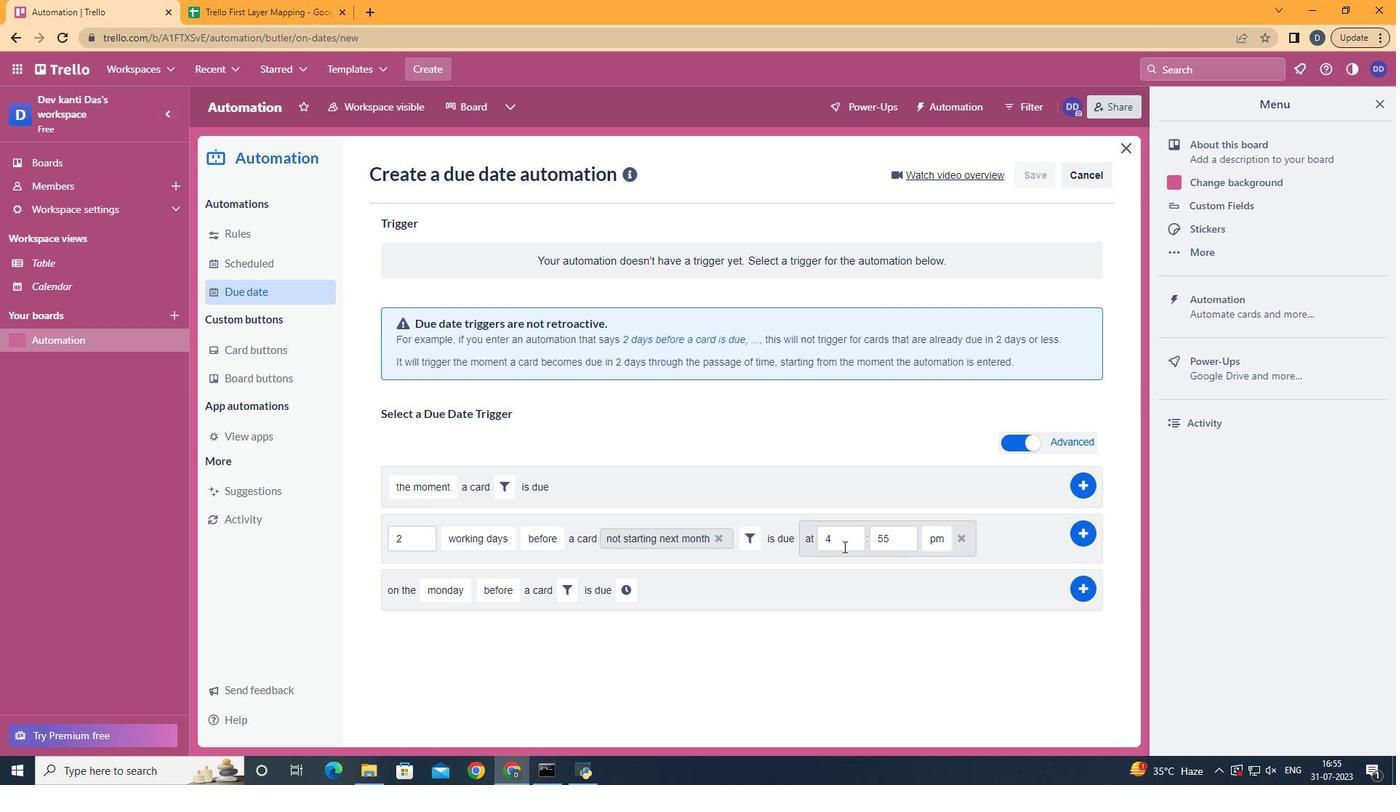 
Action: Mouse pressed left at (845, 547)
Screenshot: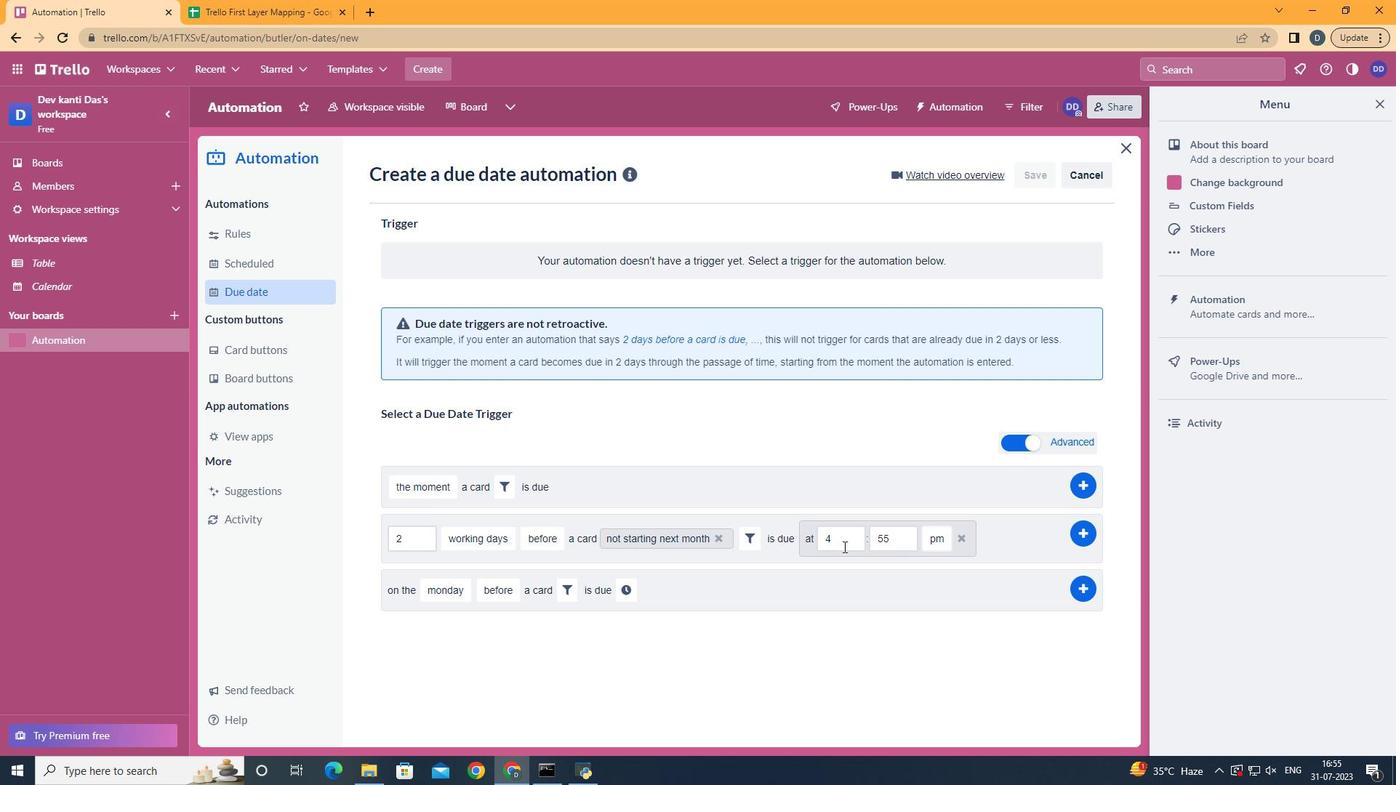 
Action: Key pressed <Key.backspace>11
Screenshot: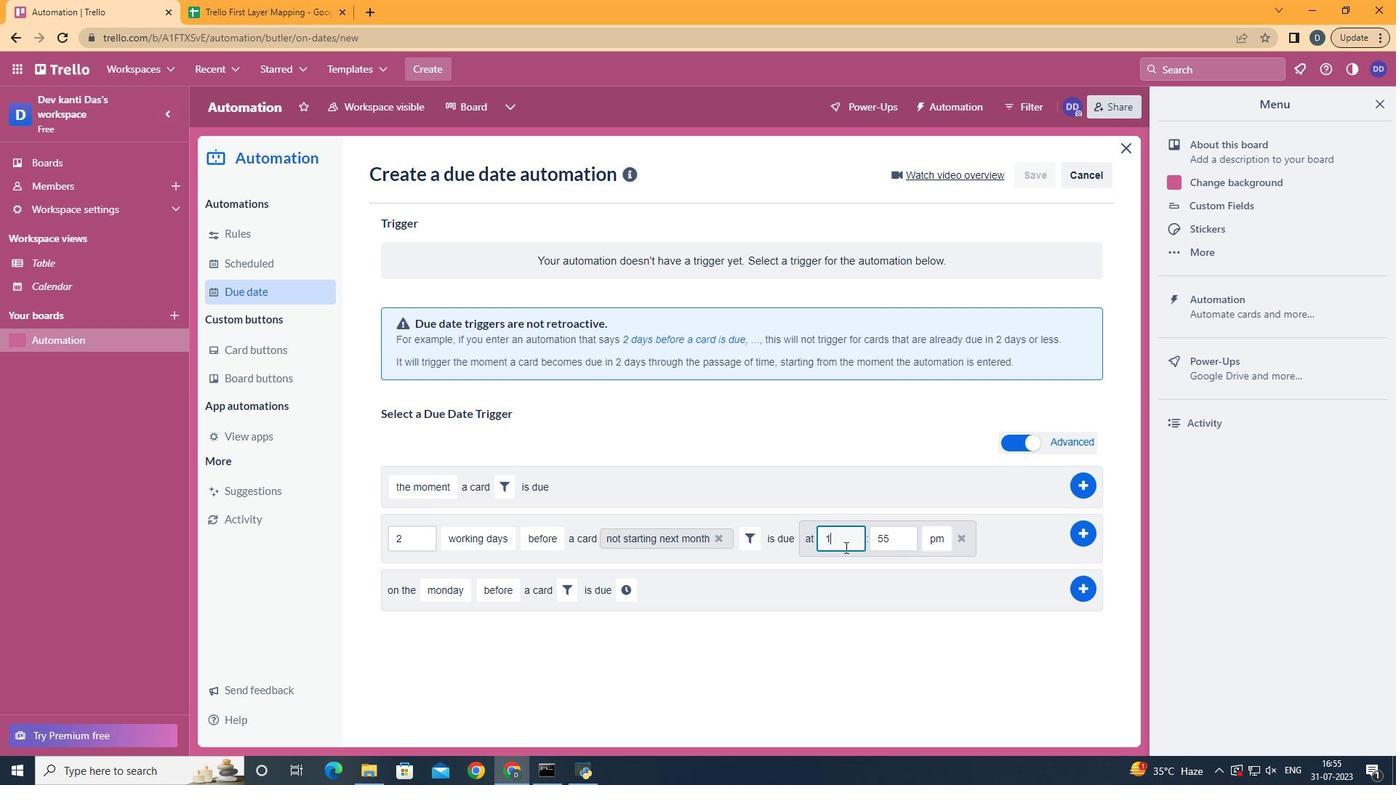 
Action: Mouse moved to (910, 541)
Screenshot: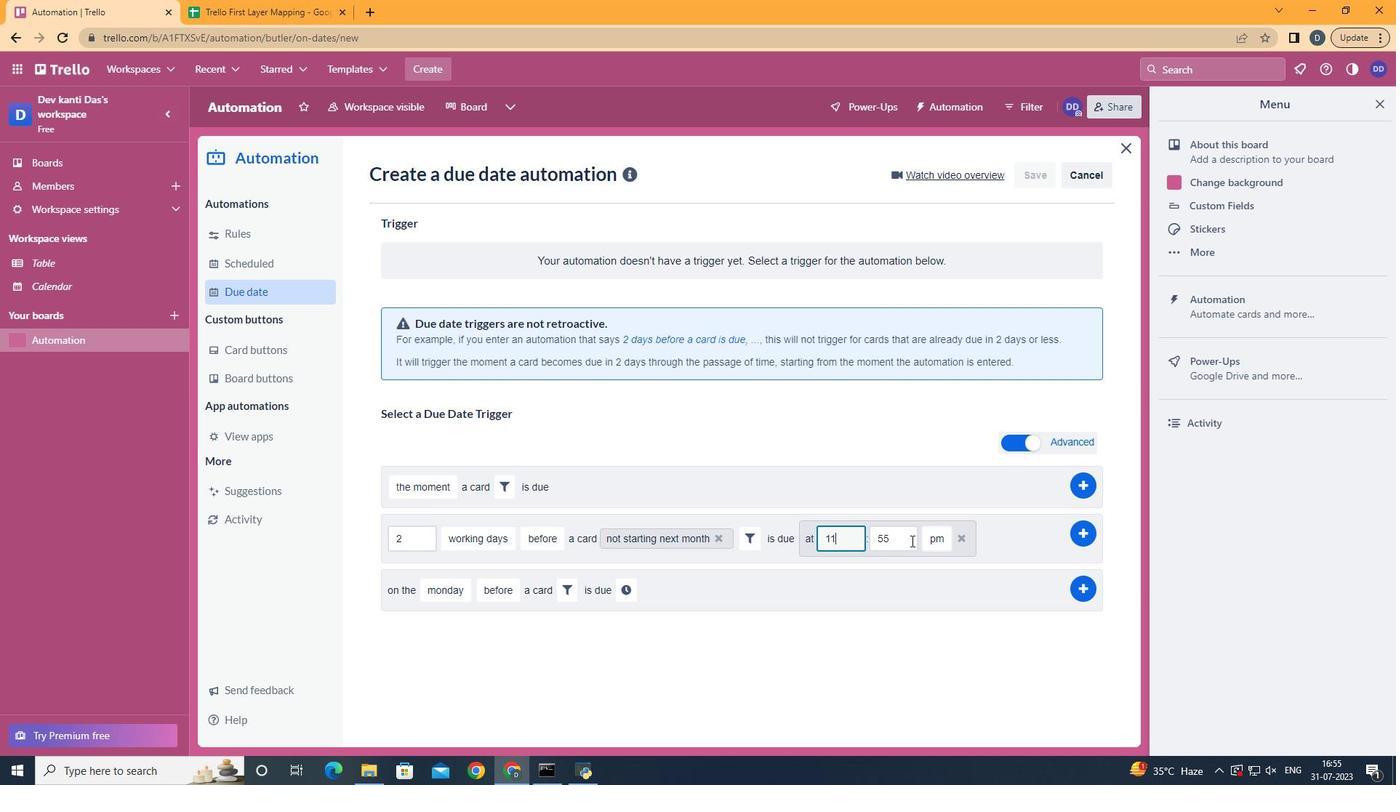 
Action: Mouse pressed left at (910, 541)
Screenshot: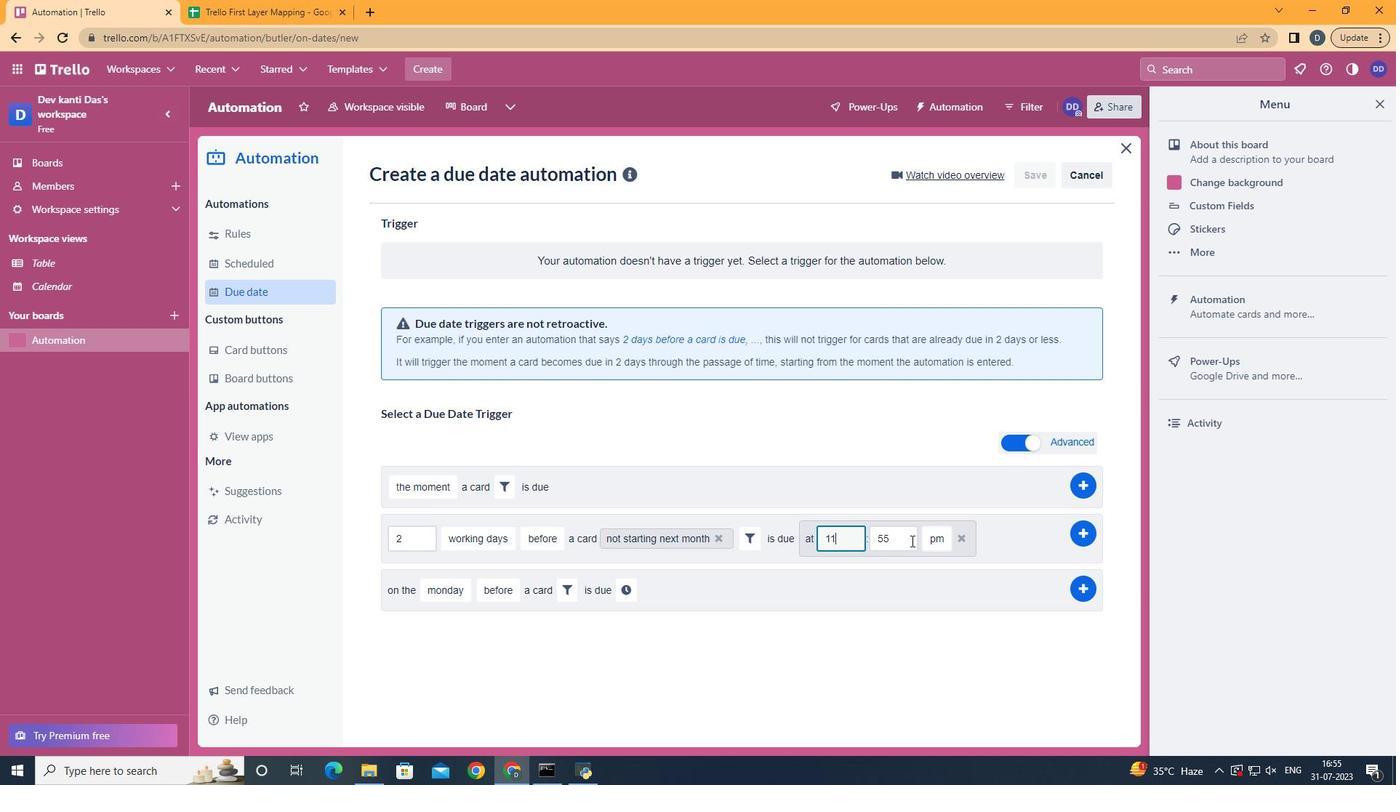 
Action: Mouse moved to (891, 548)
Screenshot: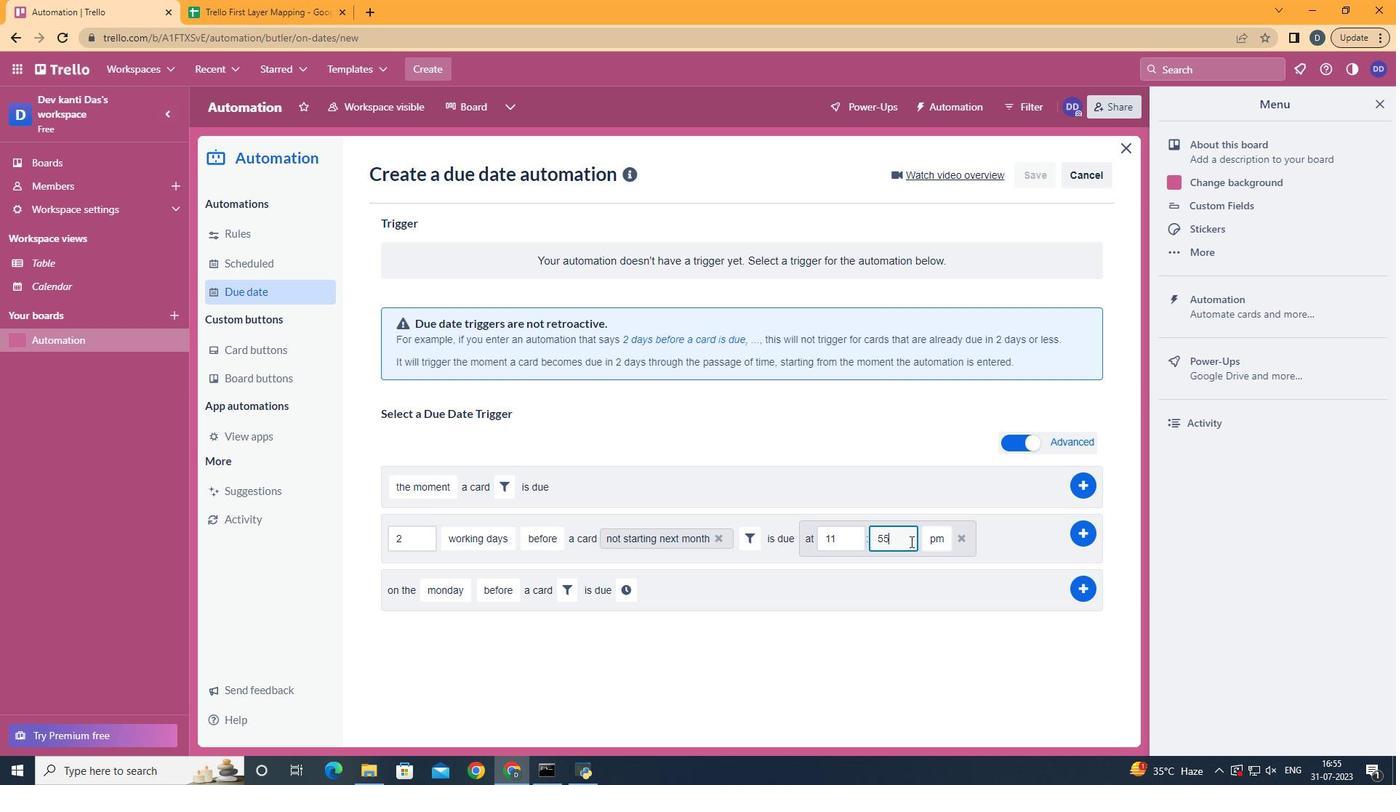 
Action: Key pressed <Key.backspace><Key.backspace>00
Screenshot: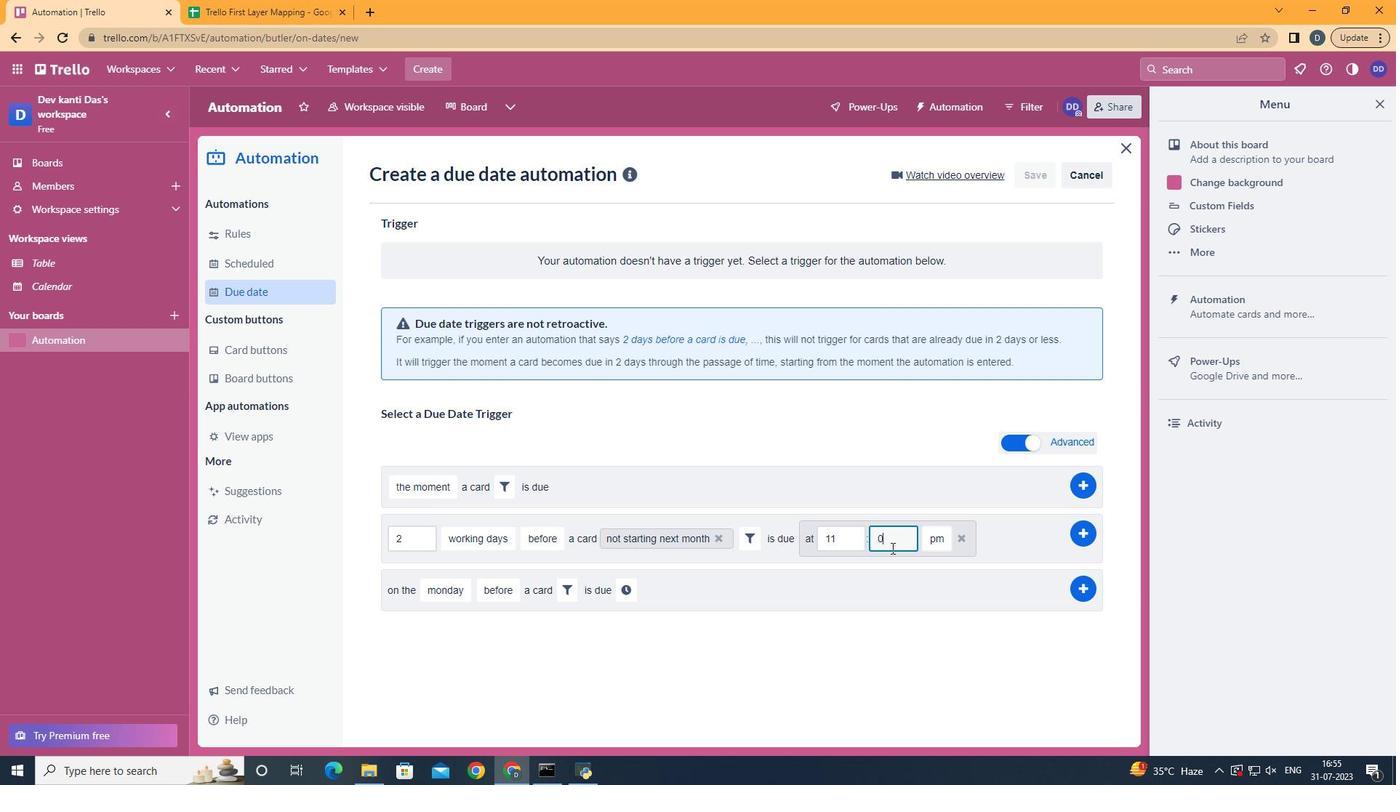 
Action: Mouse moved to (944, 565)
Screenshot: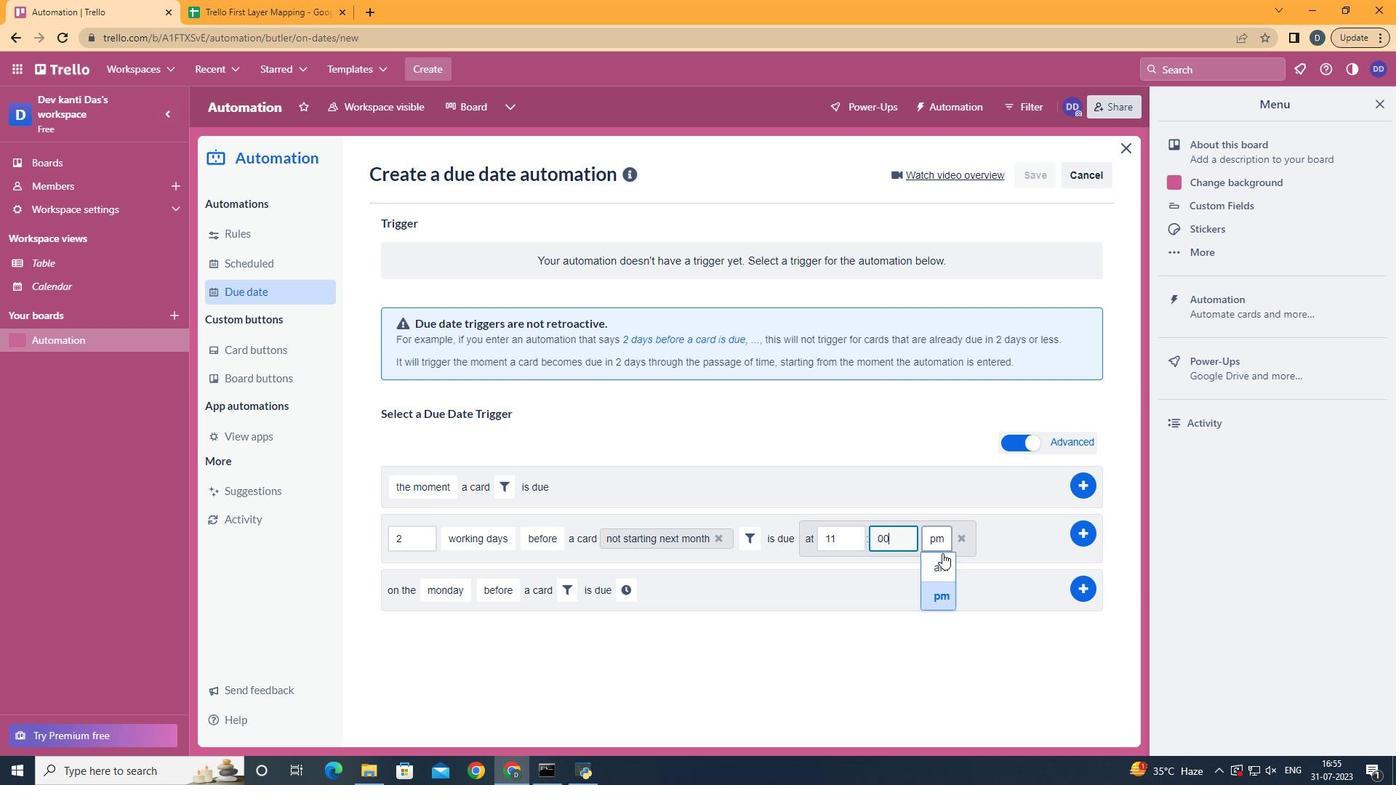 
Action: Mouse pressed left at (944, 565)
Screenshot: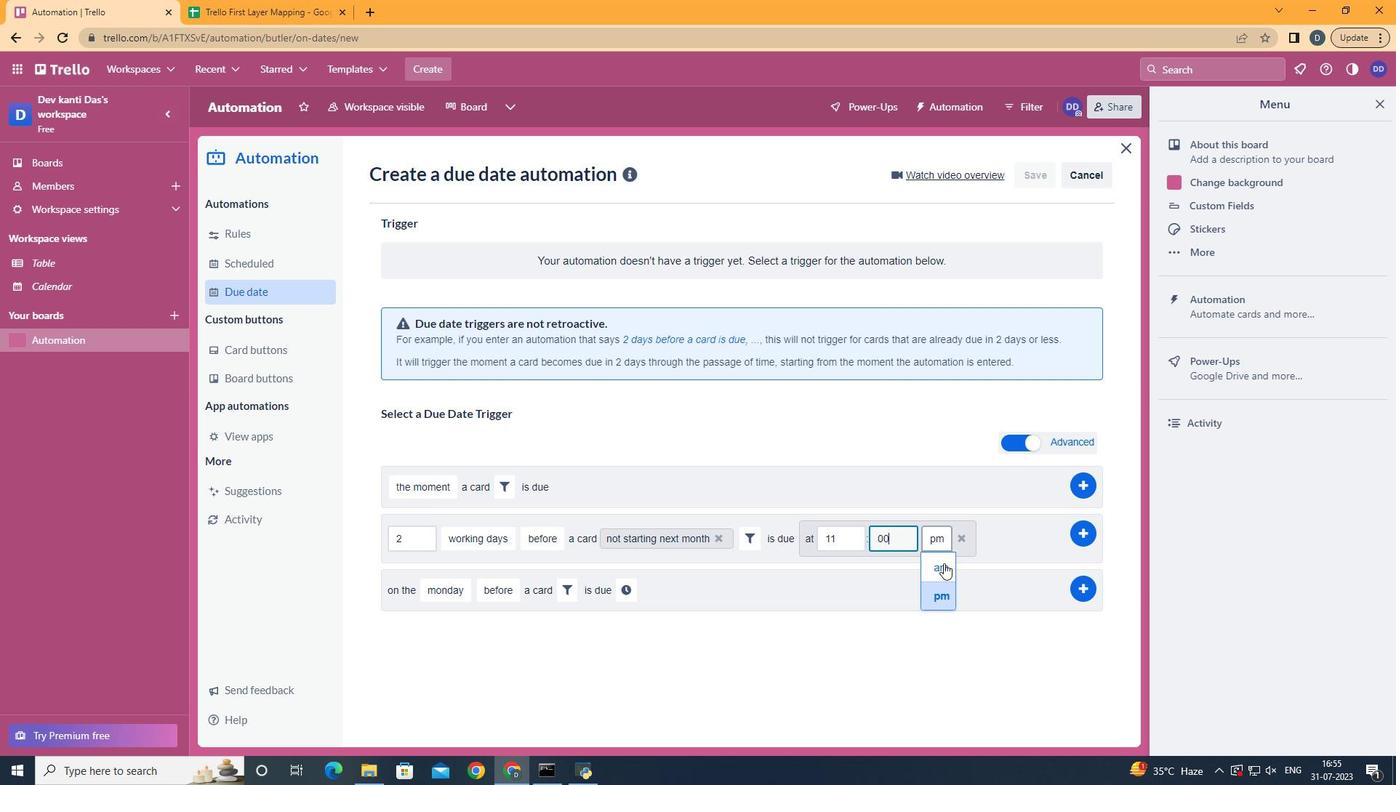 
Action: Mouse moved to (1077, 547)
Screenshot: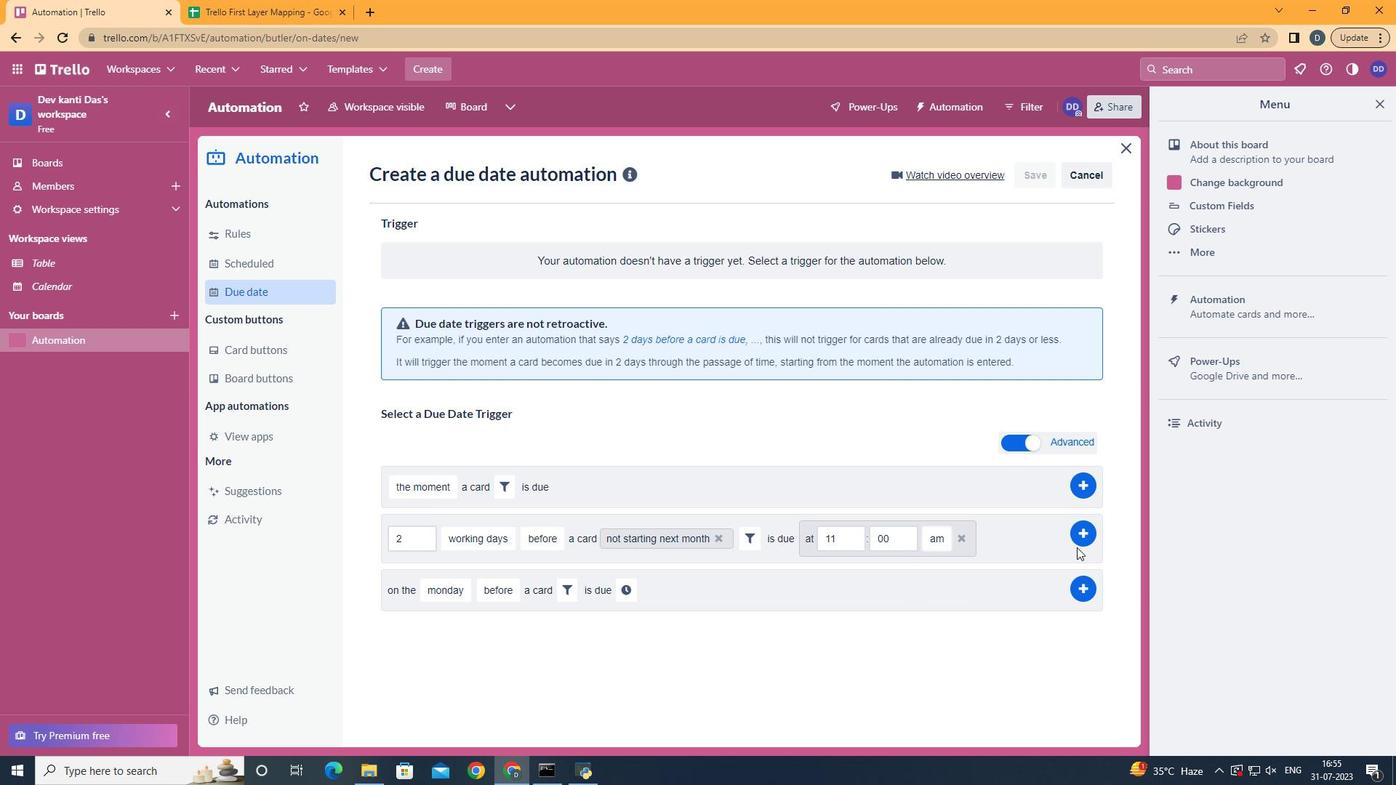 
Action: Mouse pressed left at (1077, 547)
Screenshot: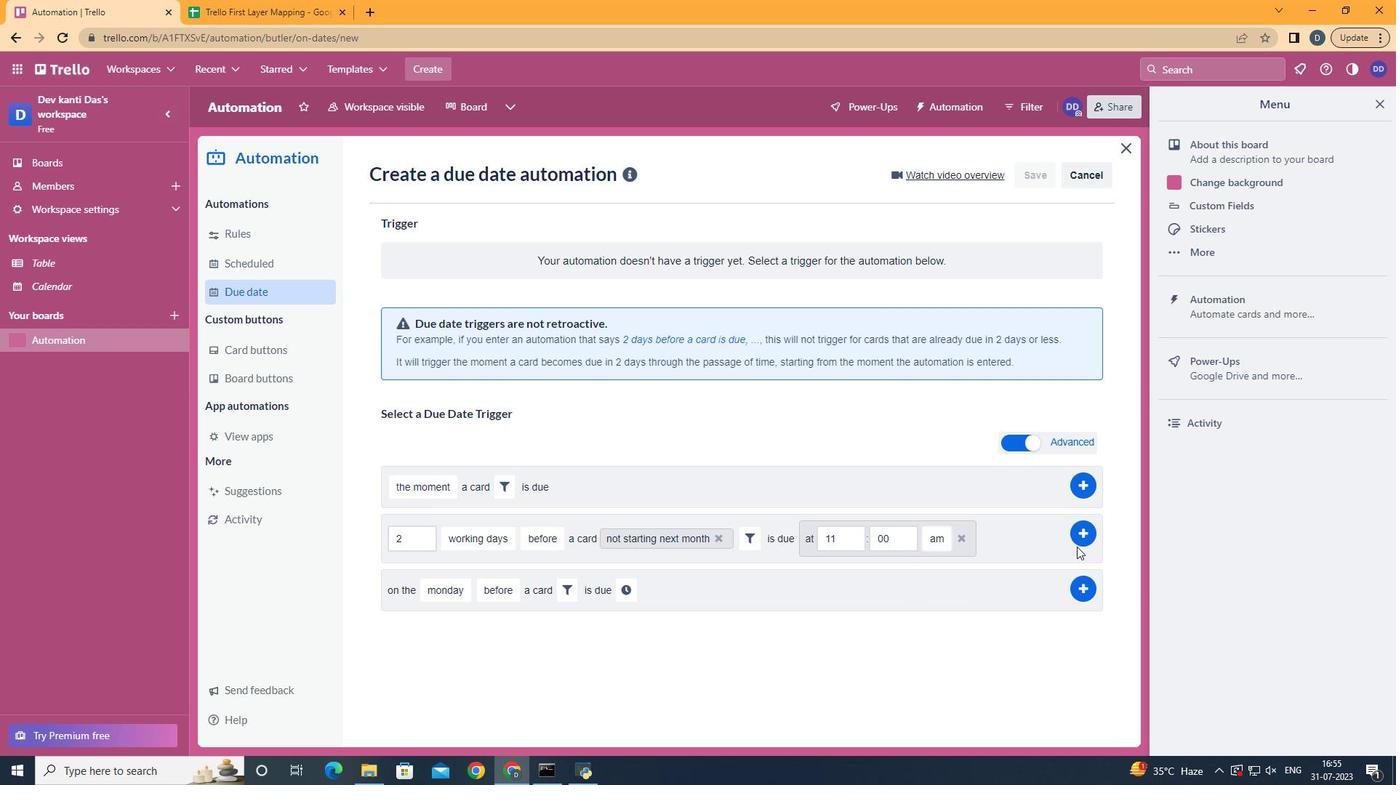 
Action: Mouse moved to (1083, 539)
Screenshot: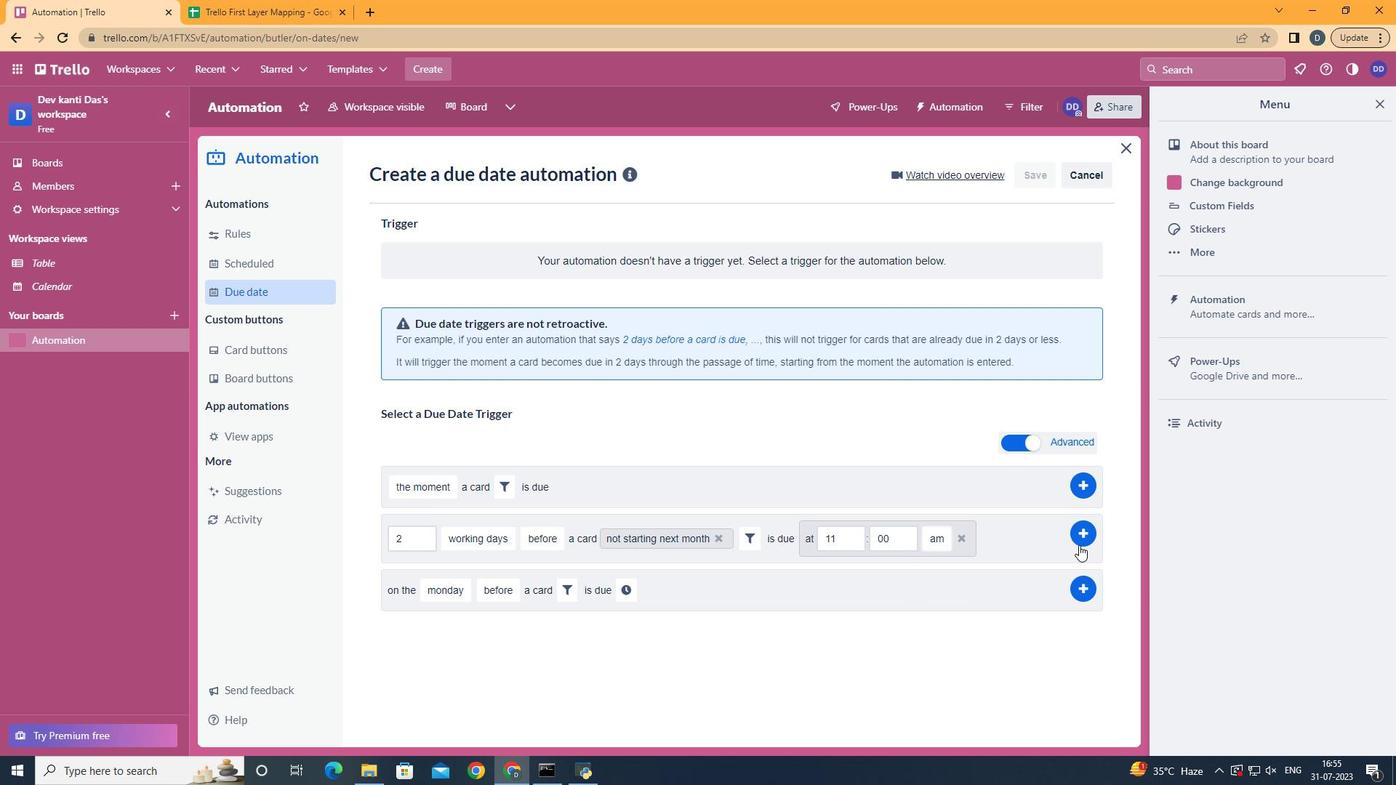 
Action: Mouse pressed left at (1083, 539)
Screenshot: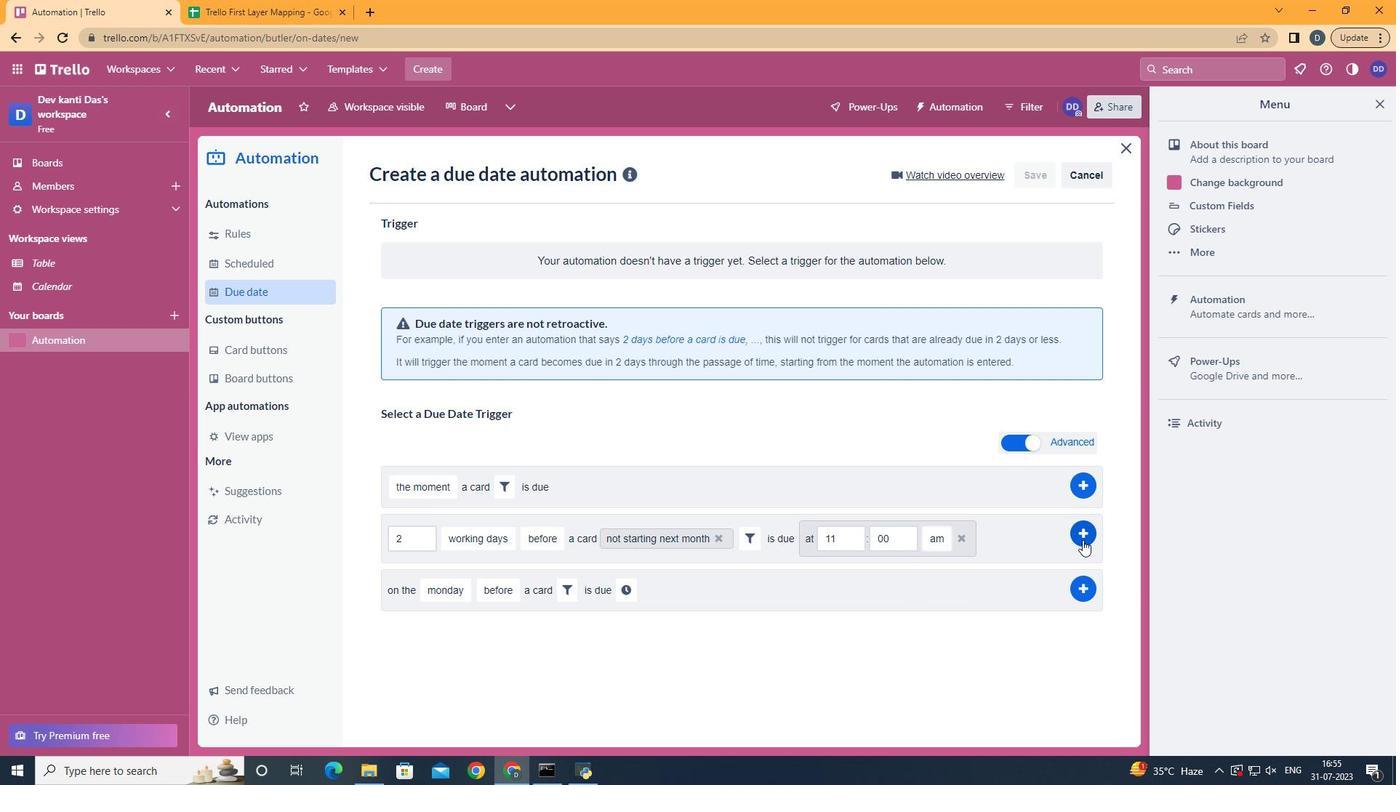 
Action: Mouse moved to (720, 337)
Screenshot: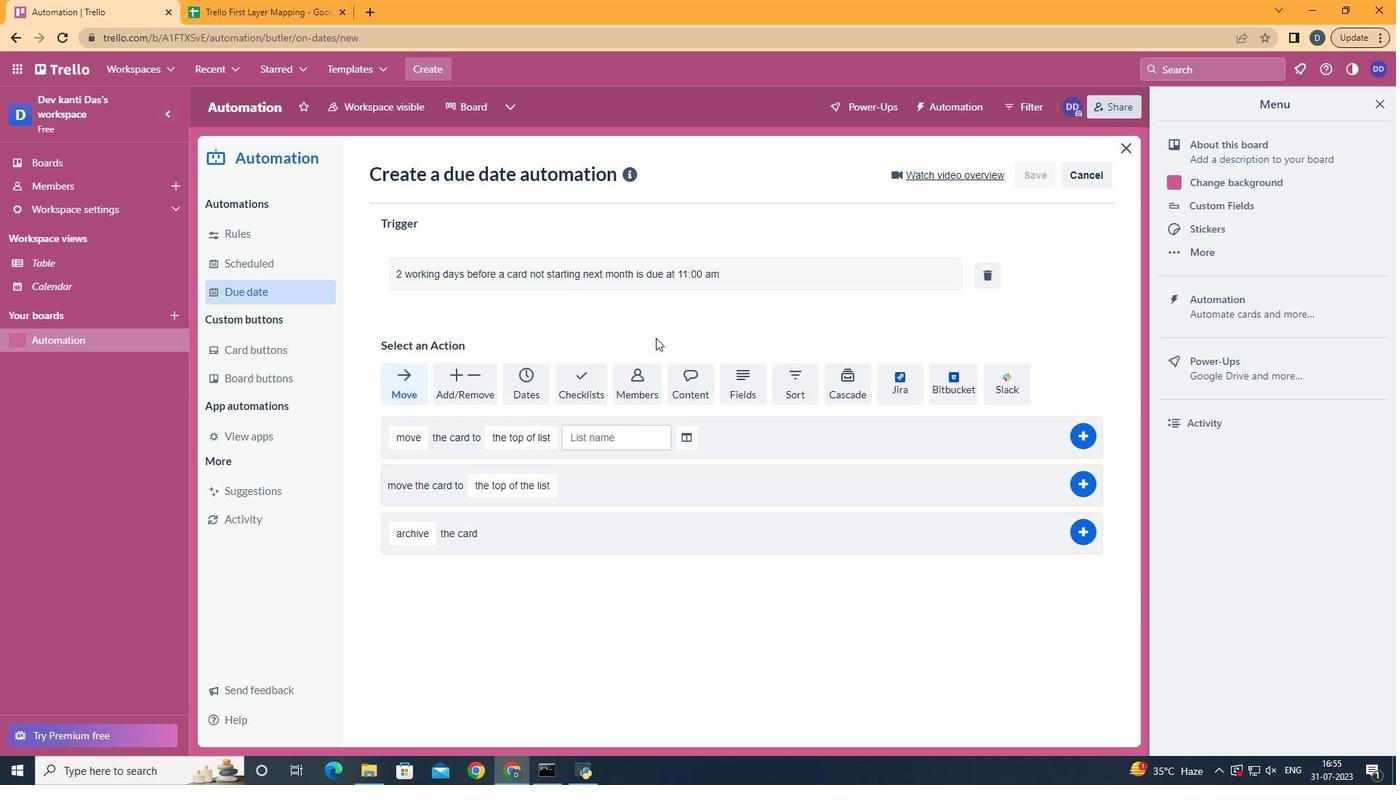 
